 Task: Create a due date automation trigger when advanced on, on the wednesday after a card is due add fields without custom field "Resume" set to a date between 1 and 7 days ago at 11:00 AM.
Action: Mouse pressed left at (1394, 106)
Screenshot: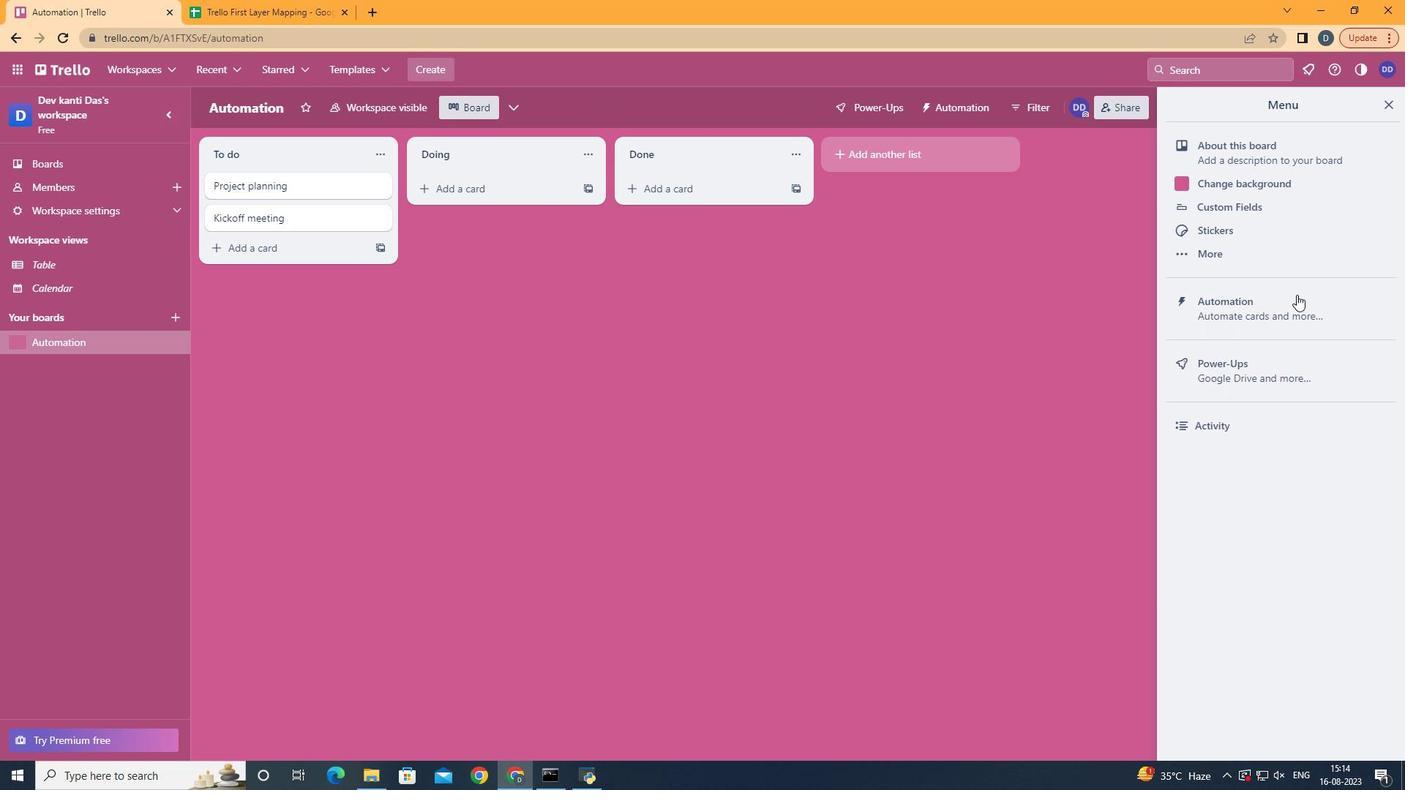 
Action: Mouse moved to (1291, 306)
Screenshot: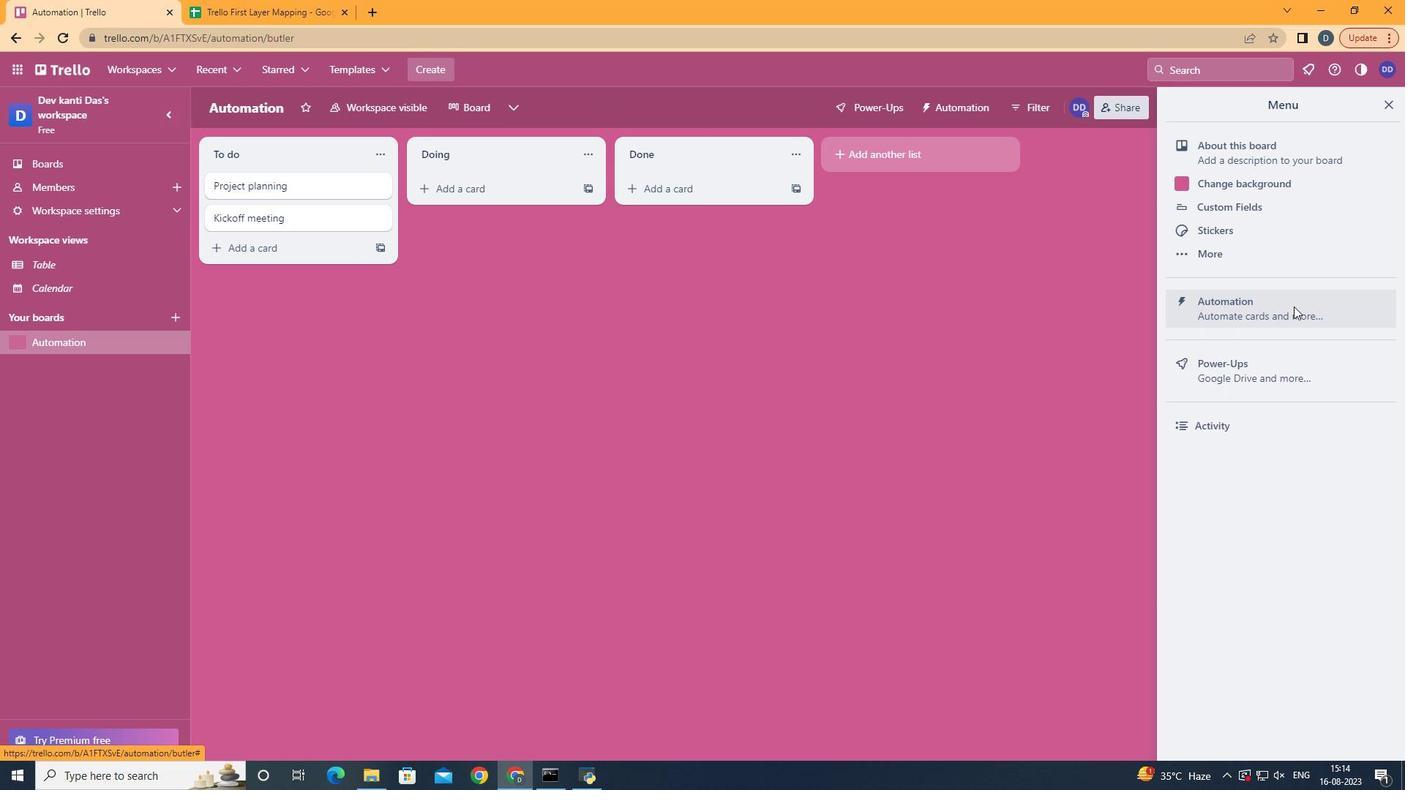 
Action: Mouse pressed left at (1291, 306)
Screenshot: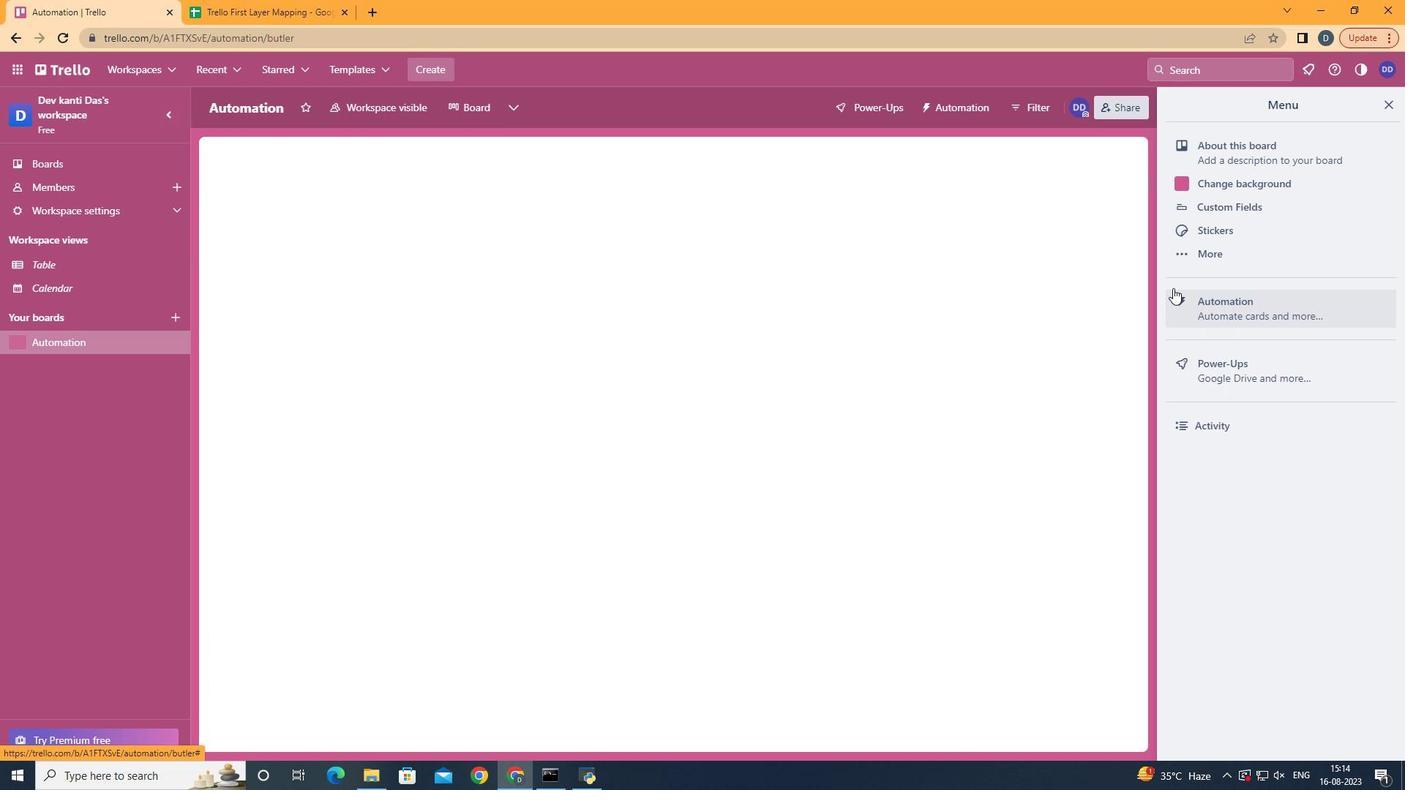 
Action: Mouse moved to (304, 302)
Screenshot: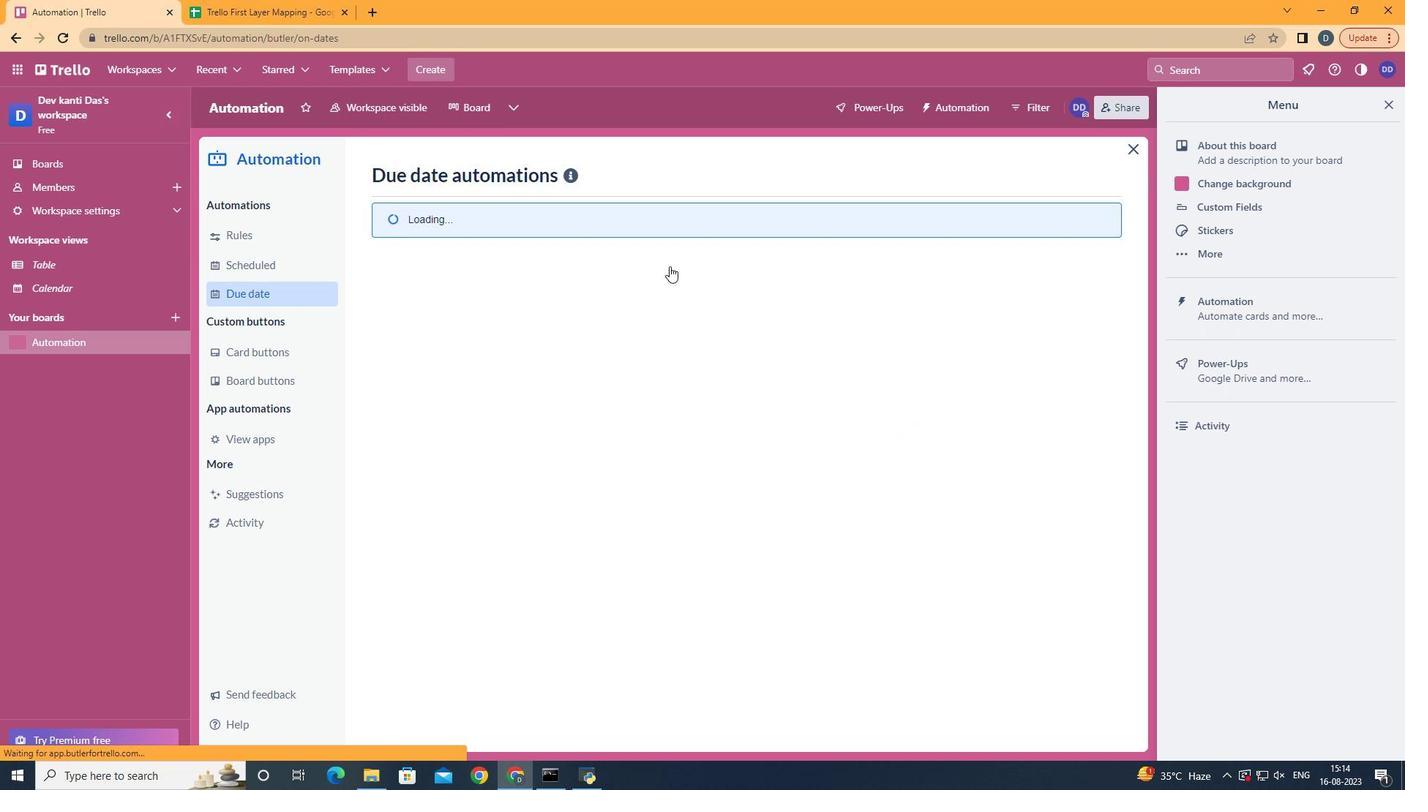 
Action: Mouse pressed left at (304, 302)
Screenshot: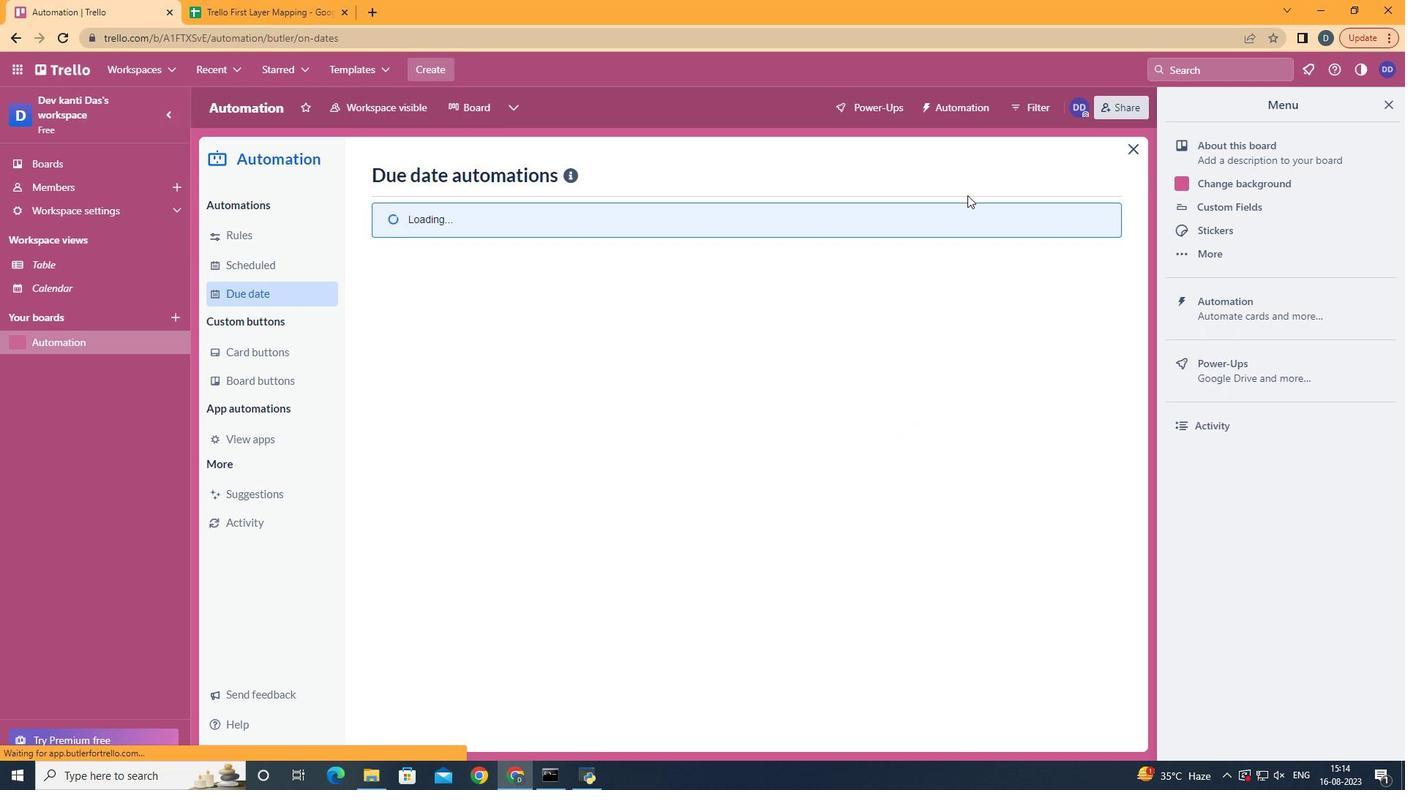
Action: Mouse moved to (1035, 173)
Screenshot: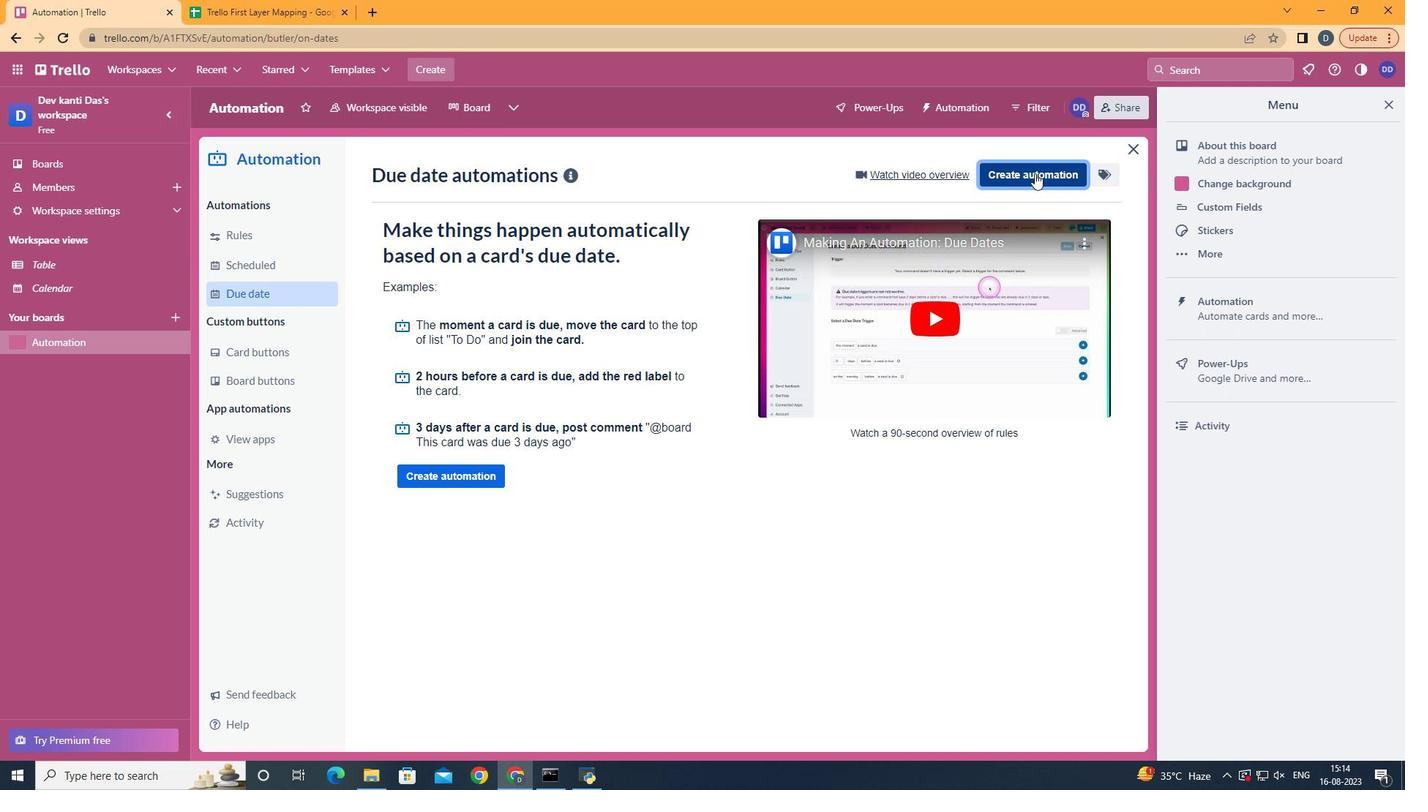 
Action: Mouse pressed left at (1035, 173)
Screenshot: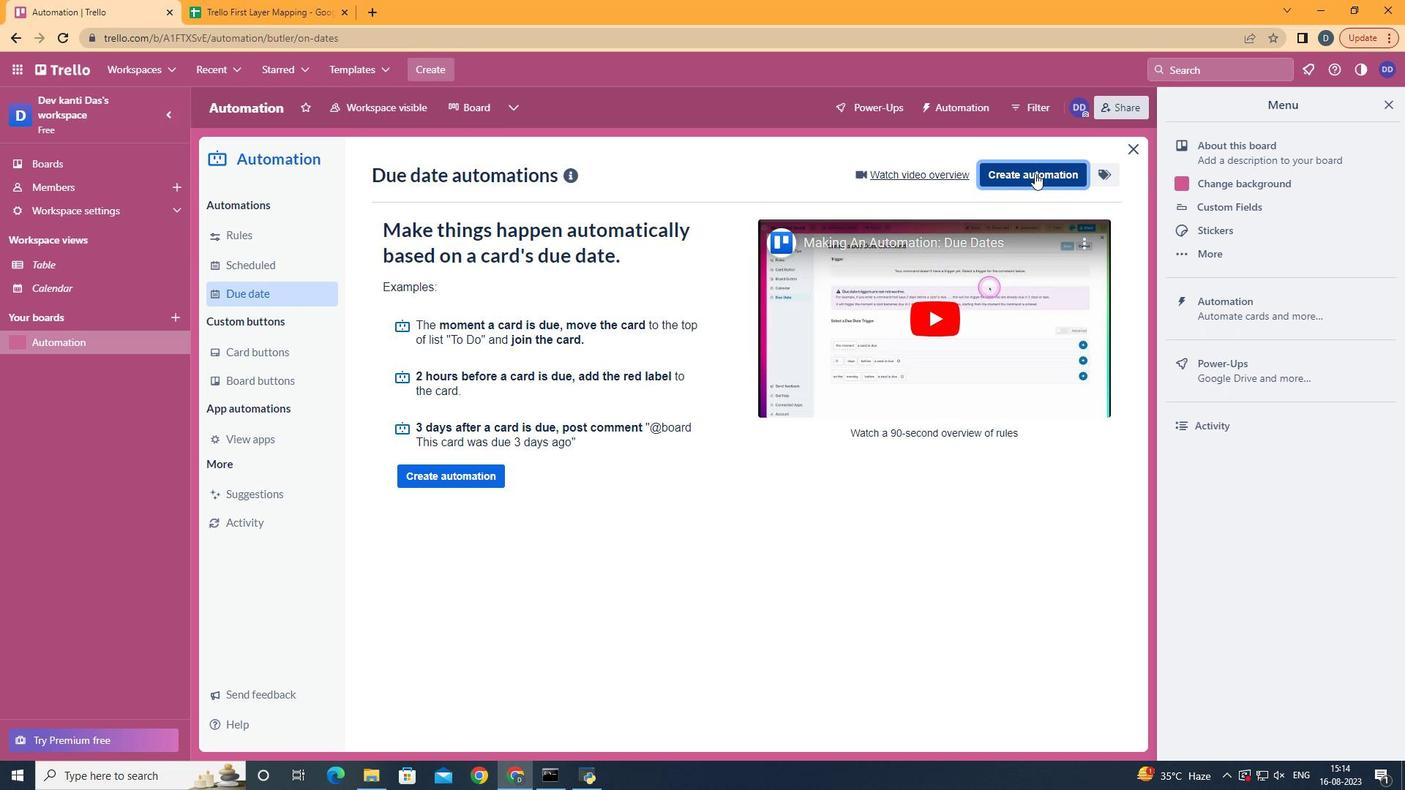 
Action: Mouse moved to (800, 317)
Screenshot: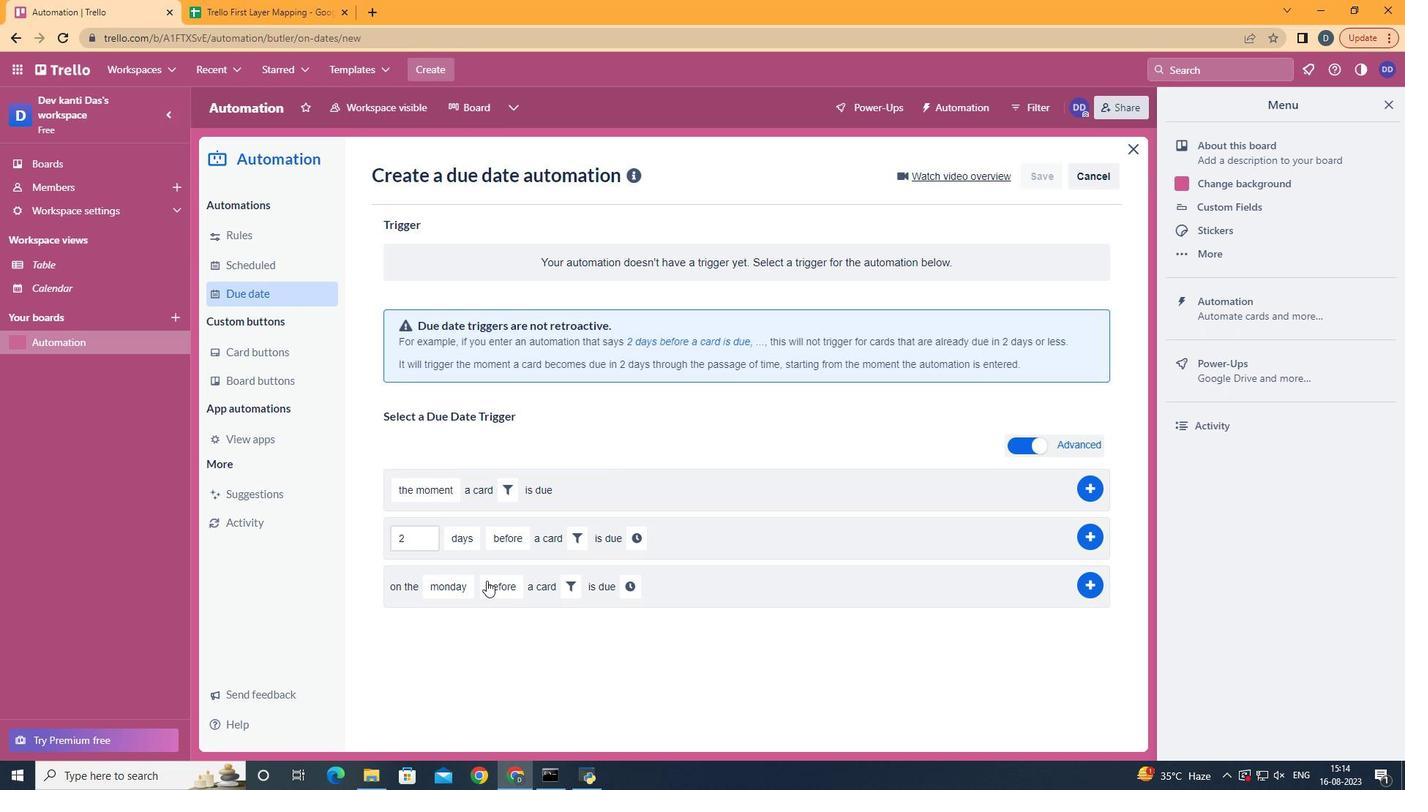 
Action: Mouse pressed left at (800, 317)
Screenshot: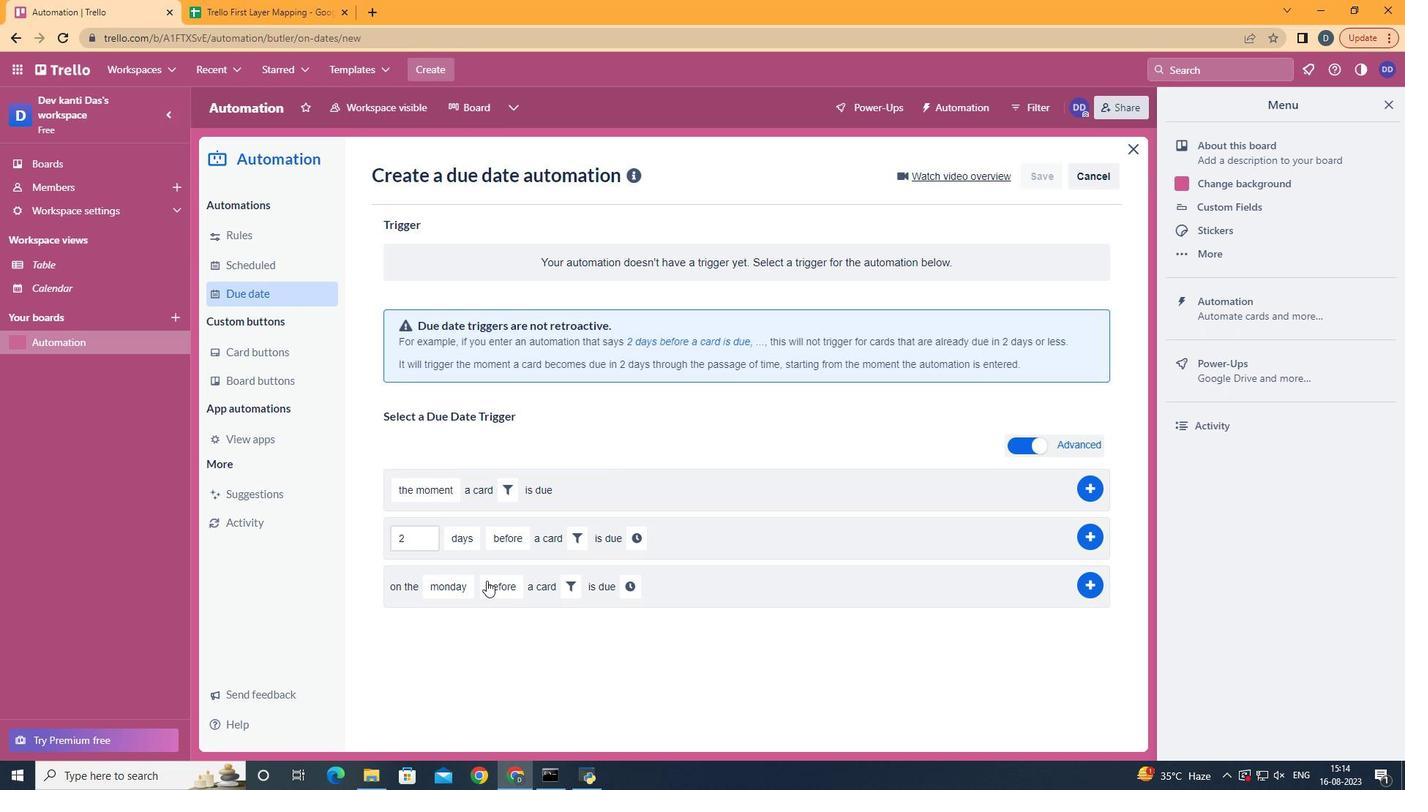 
Action: Mouse moved to (469, 439)
Screenshot: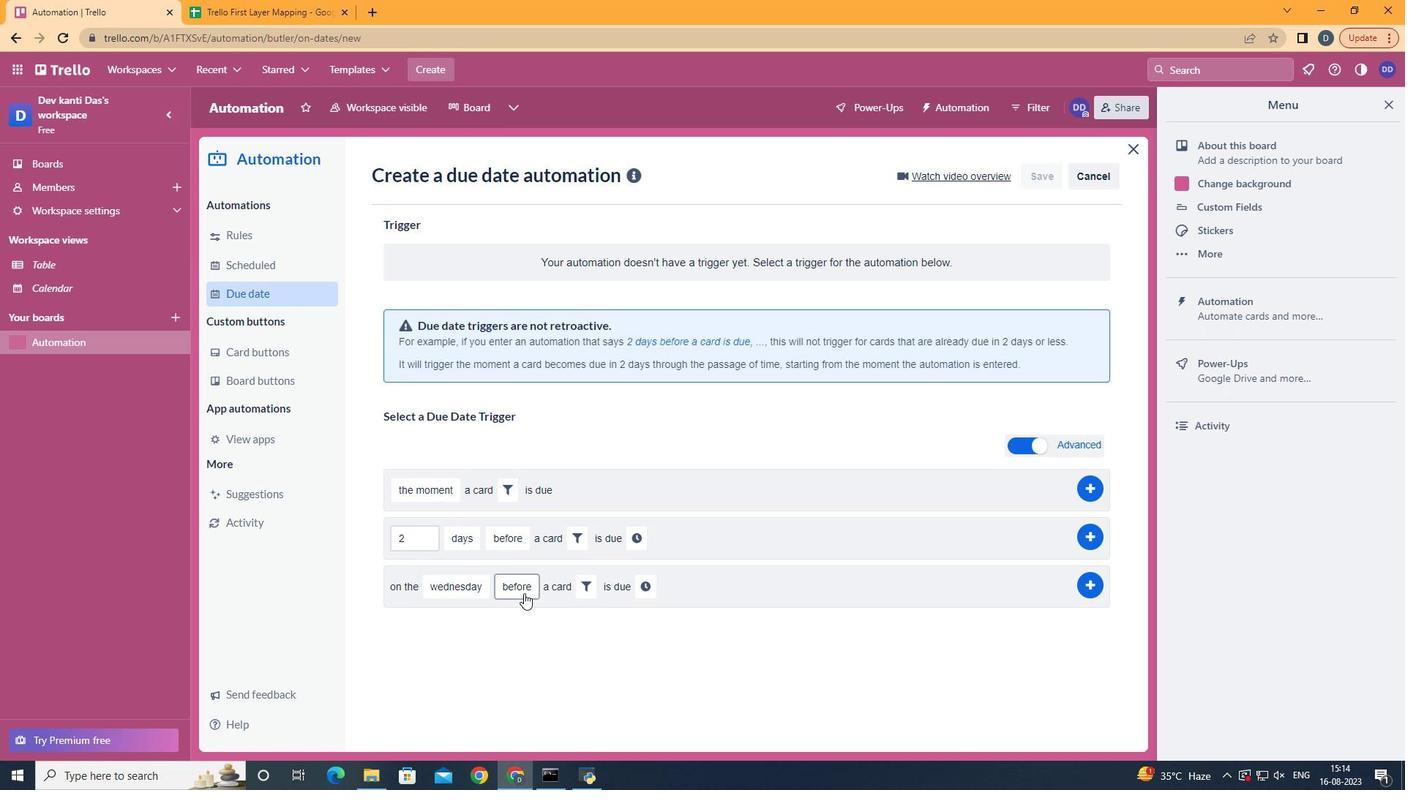 
Action: Mouse pressed left at (469, 439)
Screenshot: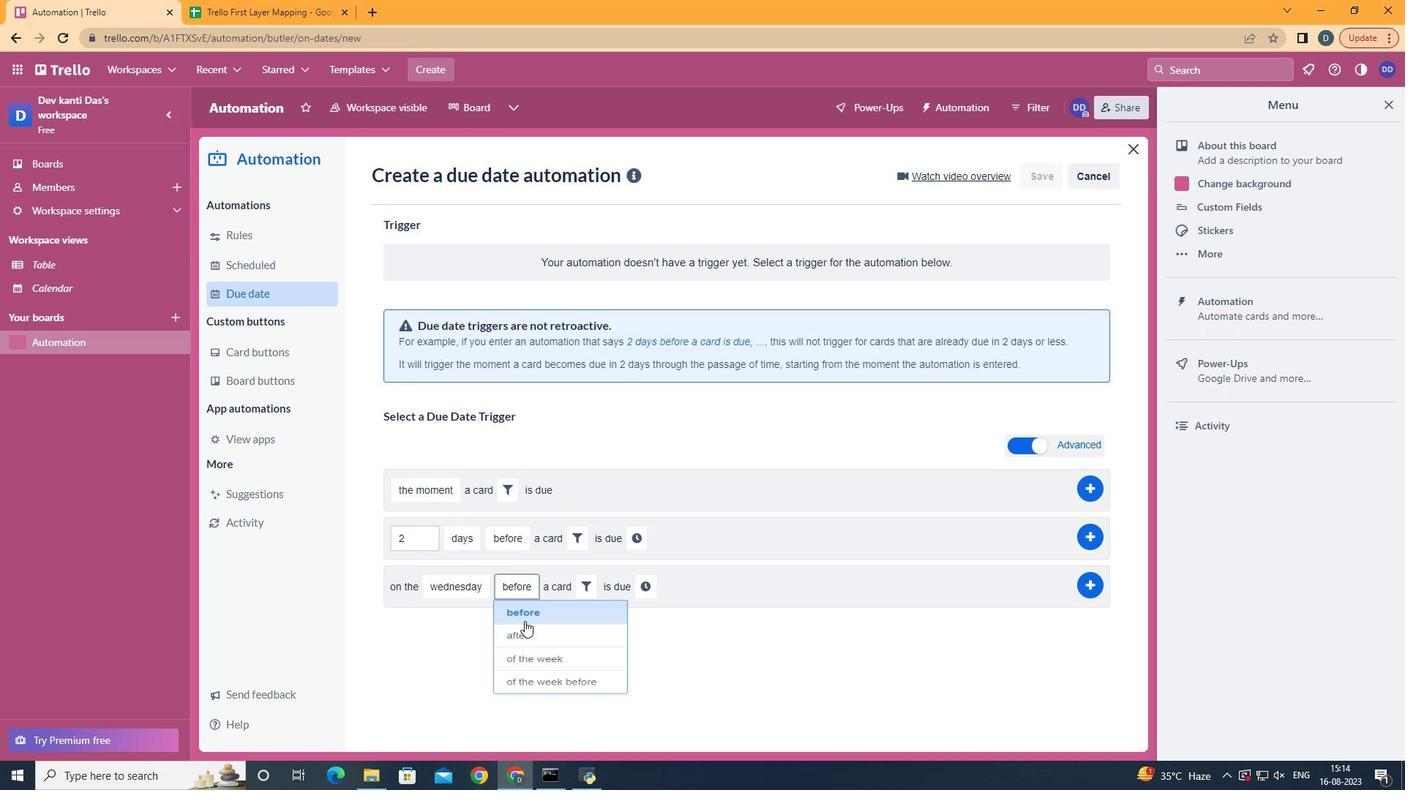 
Action: Mouse moved to (529, 648)
Screenshot: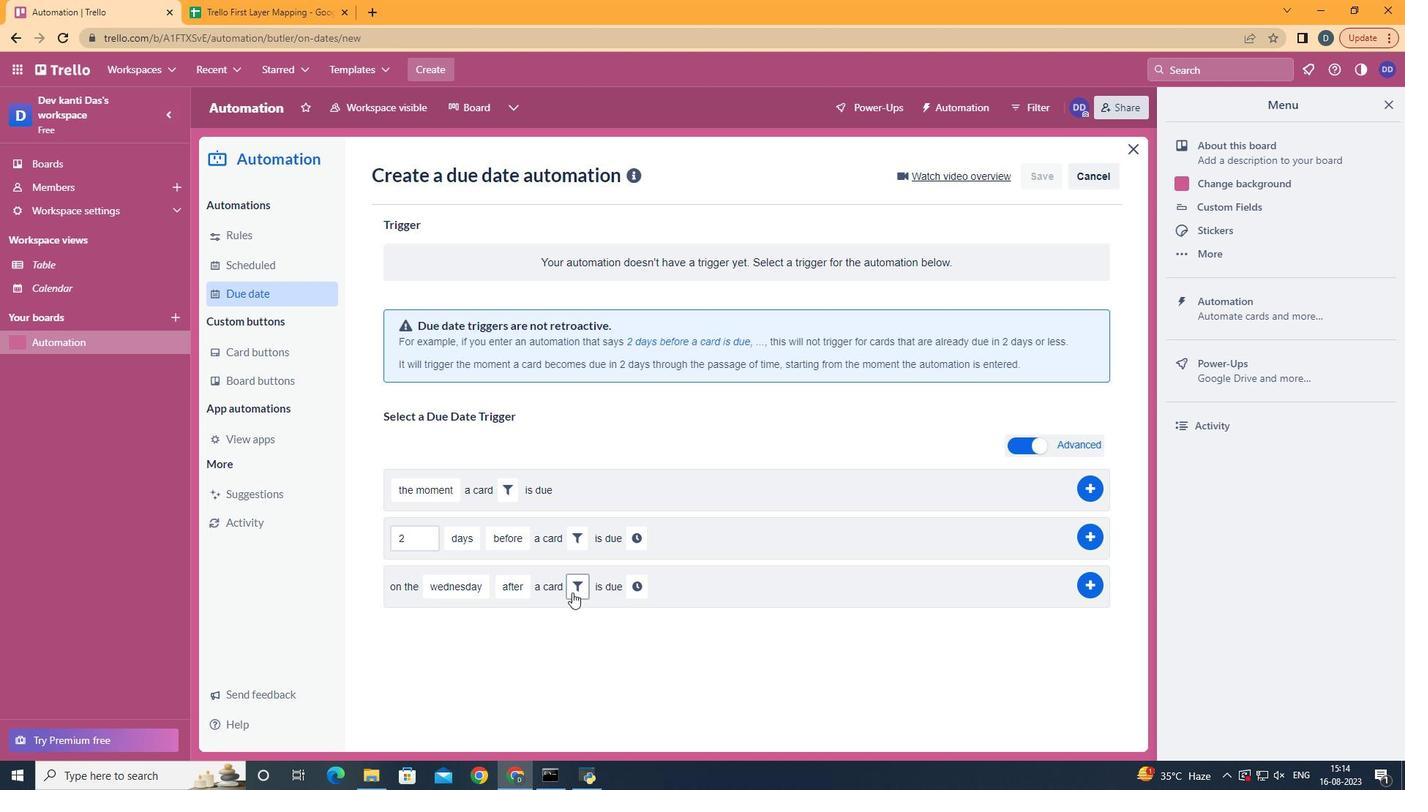 
Action: Mouse pressed left at (529, 648)
Screenshot: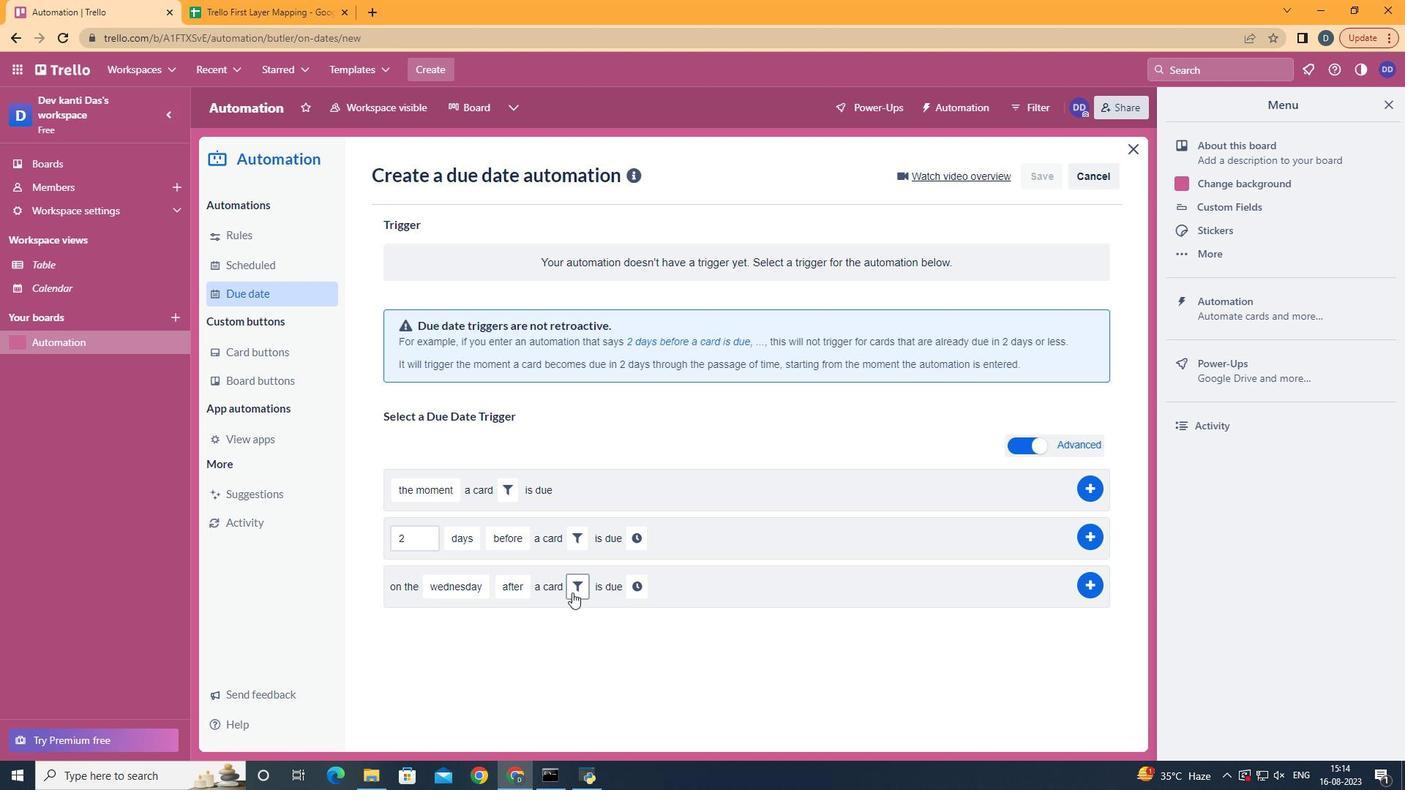 
Action: Mouse moved to (572, 593)
Screenshot: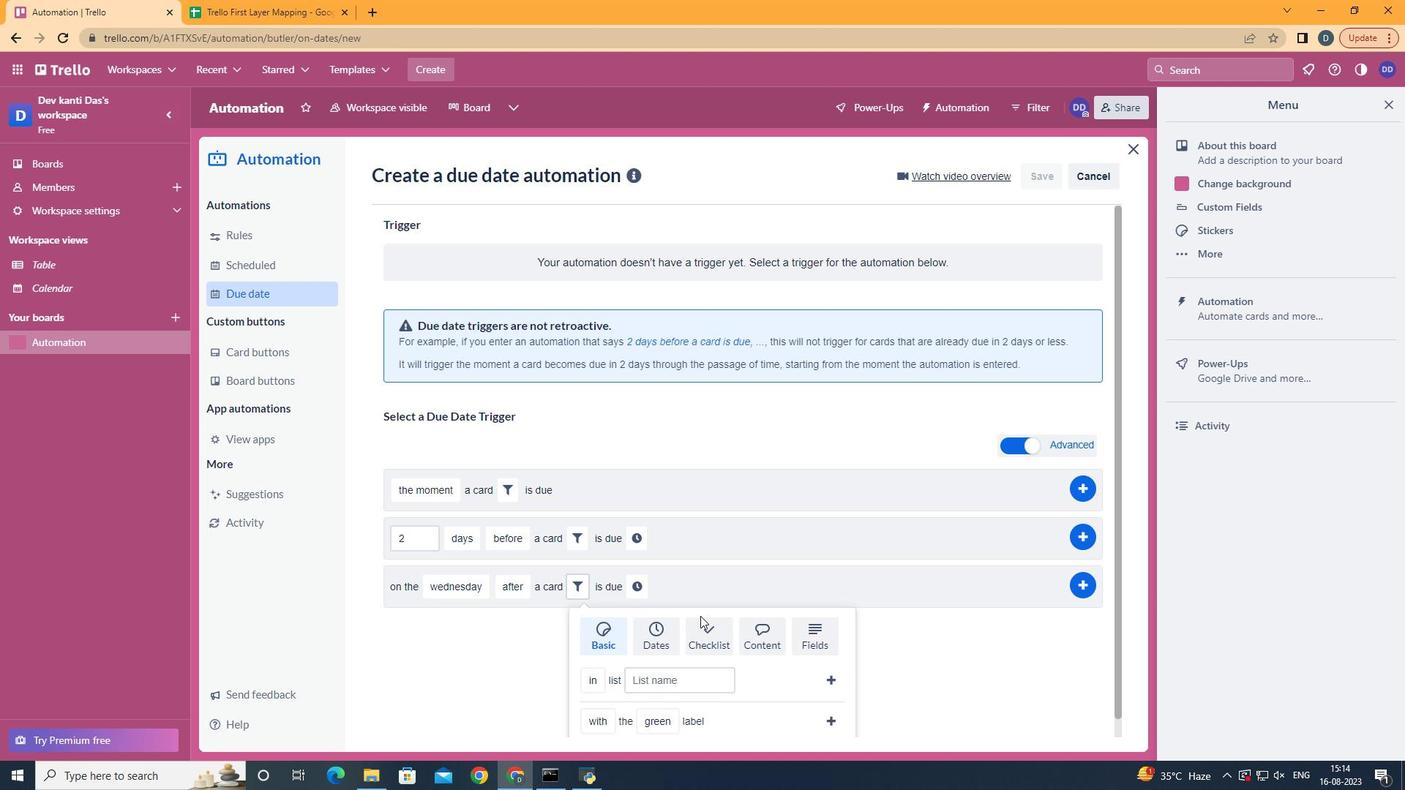 
Action: Mouse pressed left at (572, 593)
Screenshot: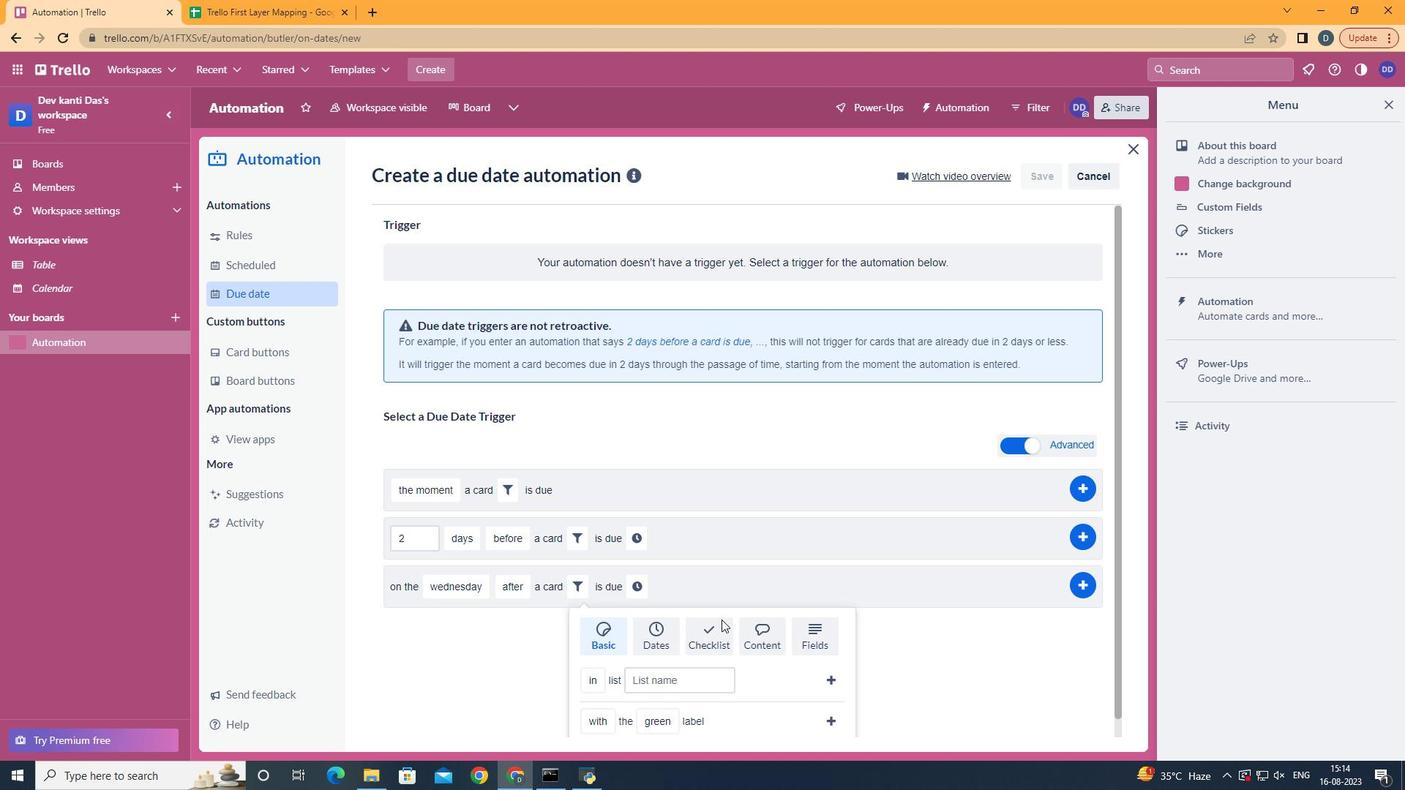 
Action: Mouse moved to (811, 631)
Screenshot: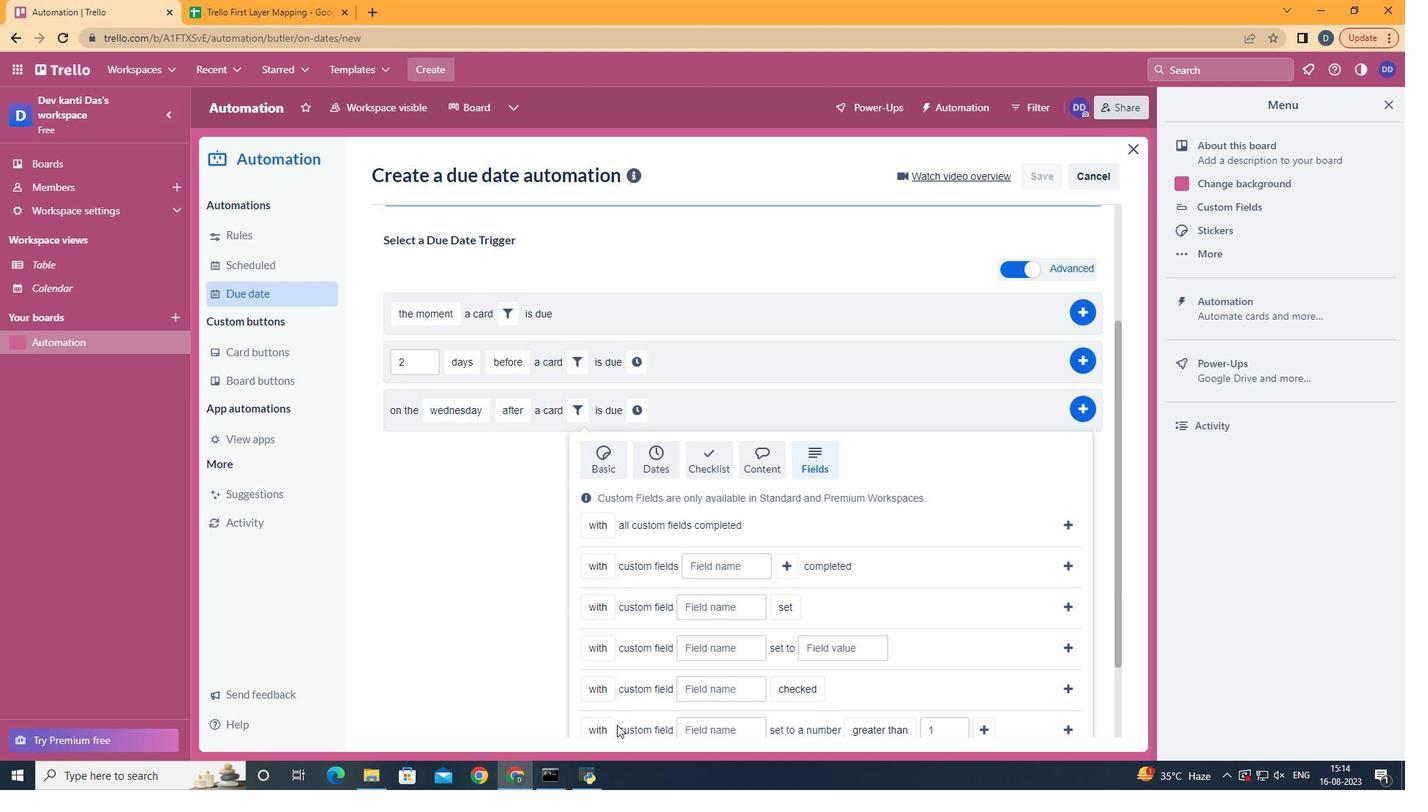 
Action: Mouse pressed left at (811, 631)
Screenshot: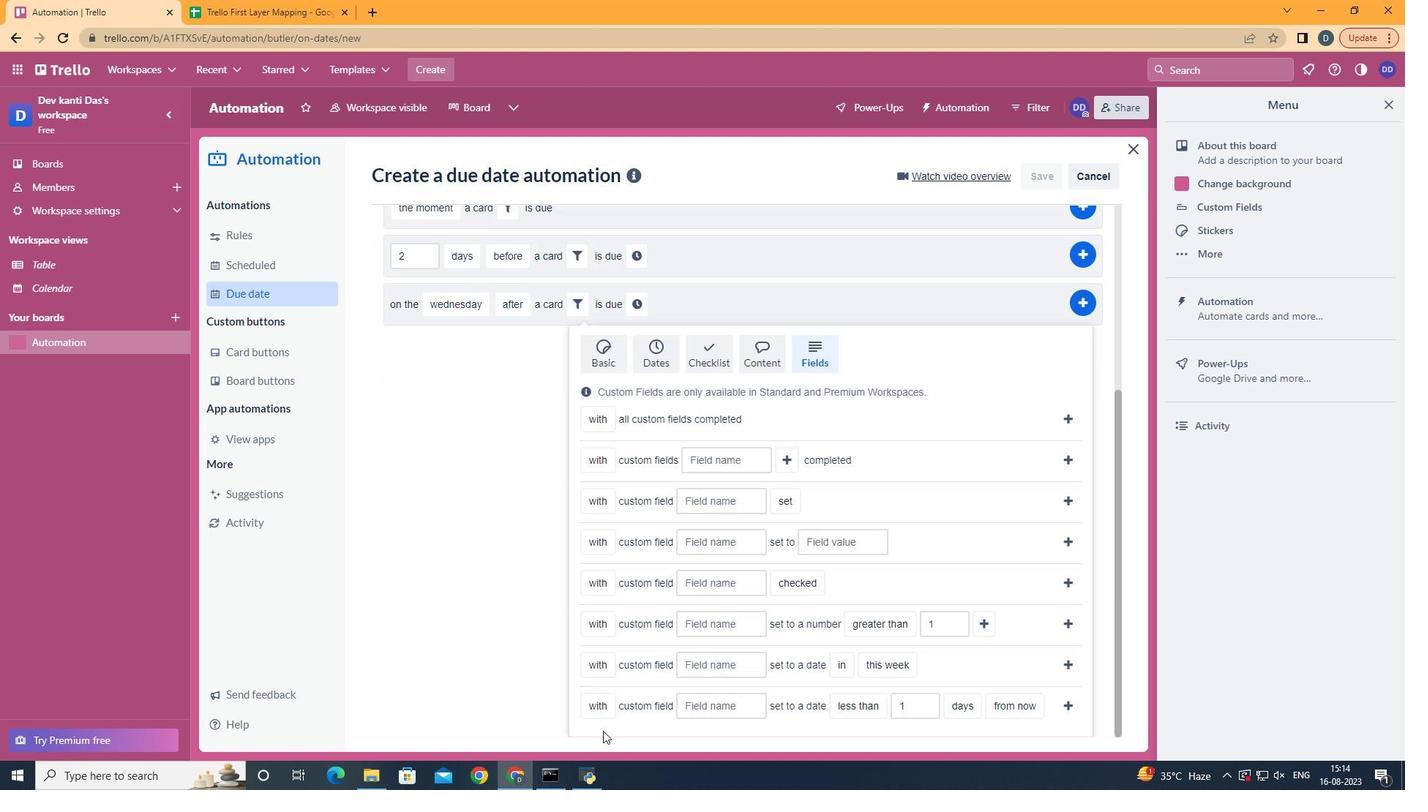 
Action: Mouse scrolled (811, 630) with delta (0, 0)
Screenshot: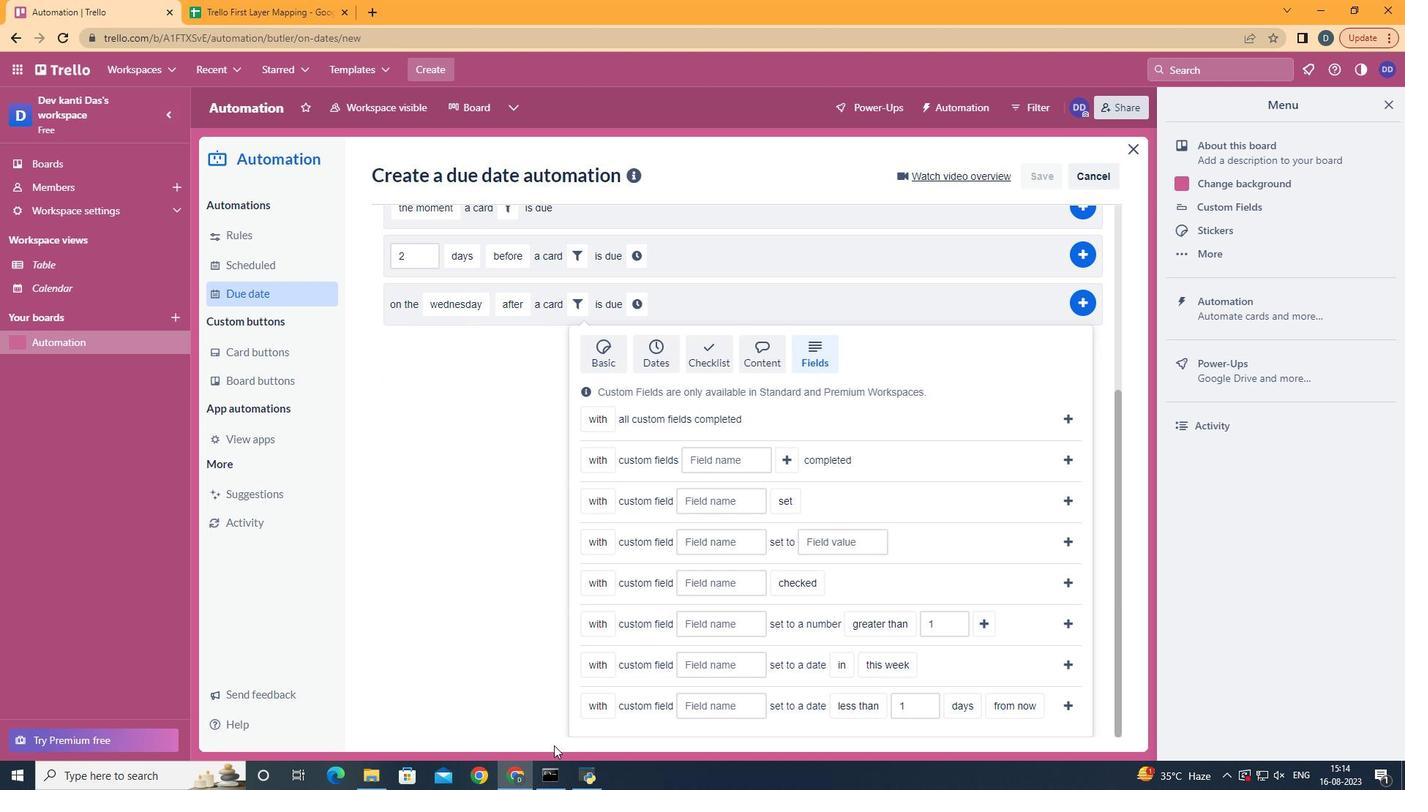 
Action: Mouse scrolled (811, 630) with delta (0, 0)
Screenshot: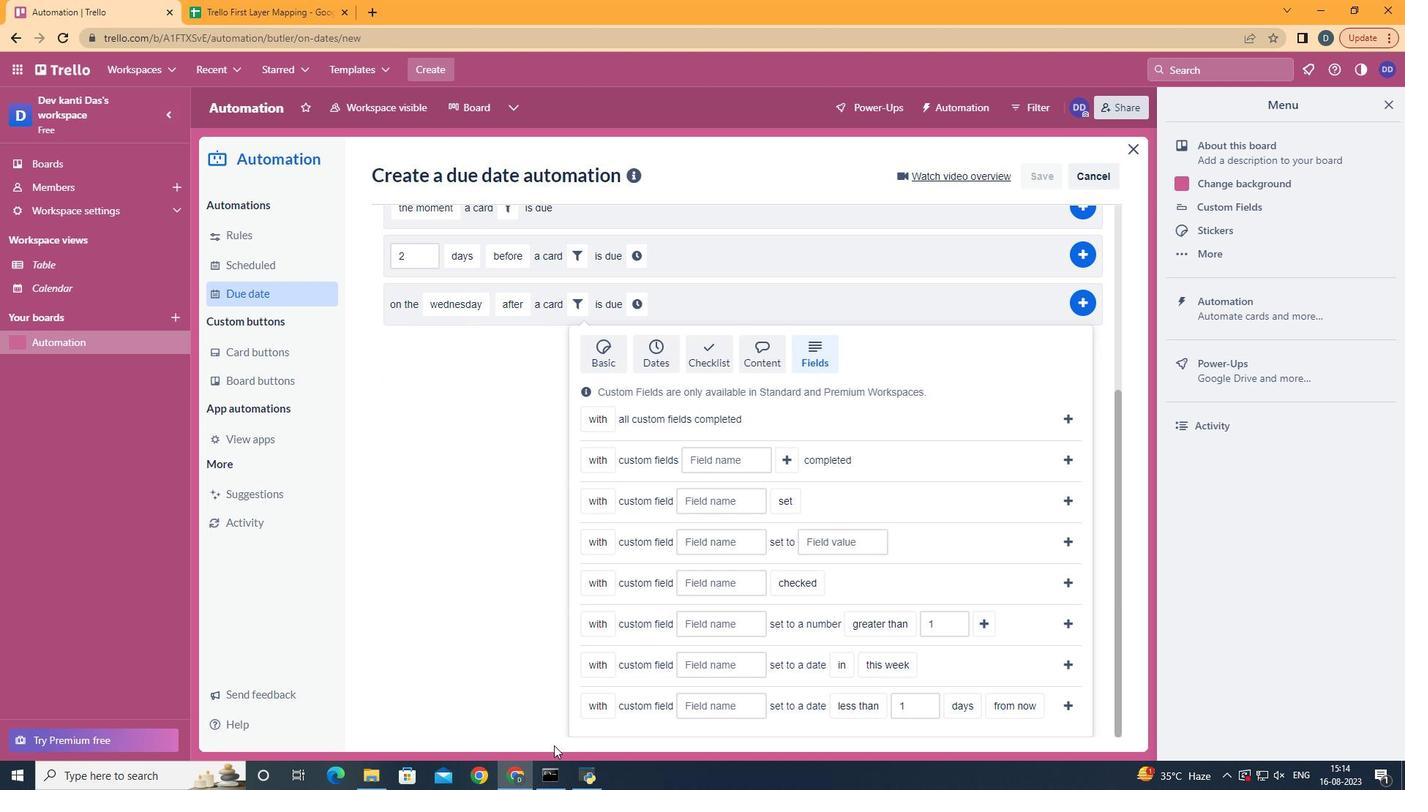
Action: Mouse scrolled (811, 630) with delta (0, 0)
Screenshot: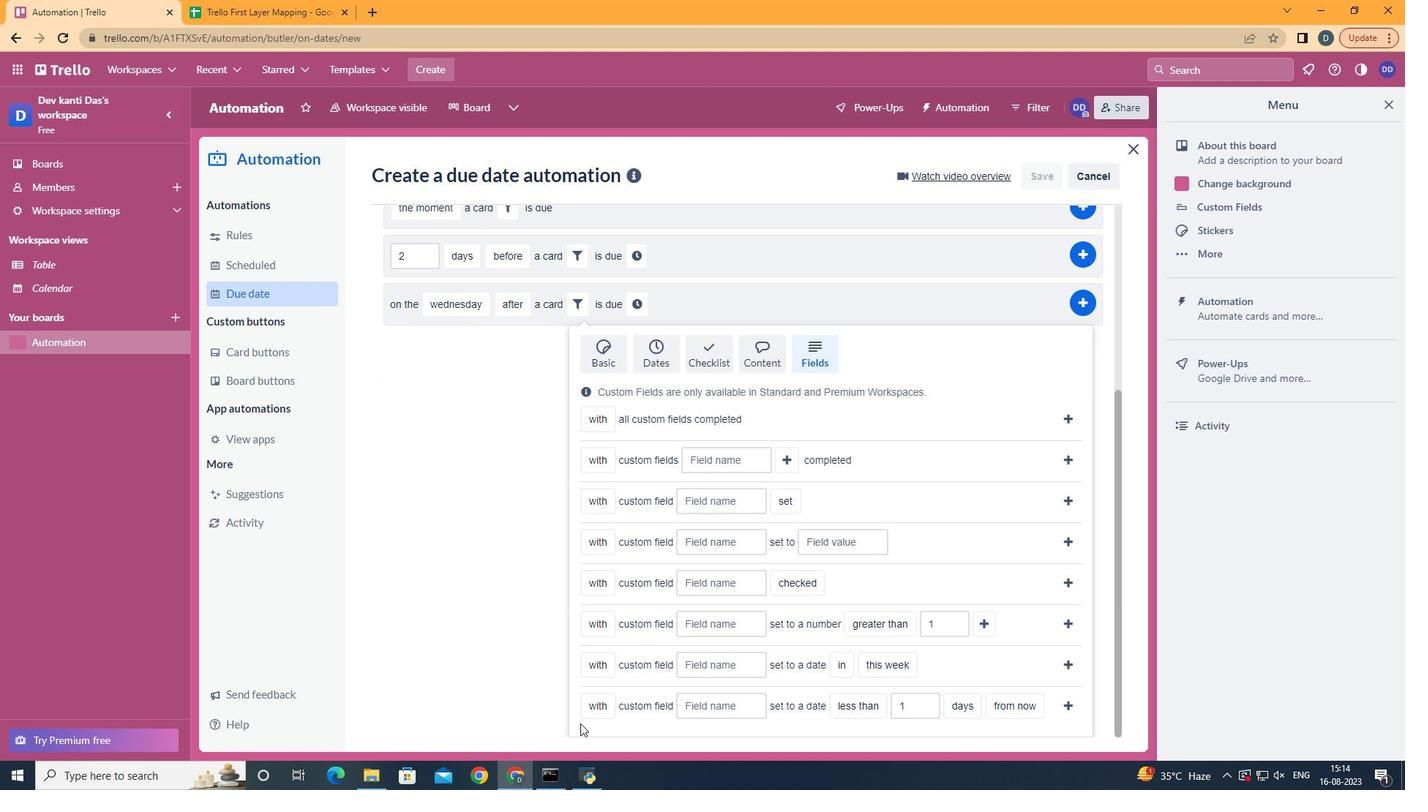 
Action: Mouse scrolled (811, 629) with delta (0, -1)
Screenshot: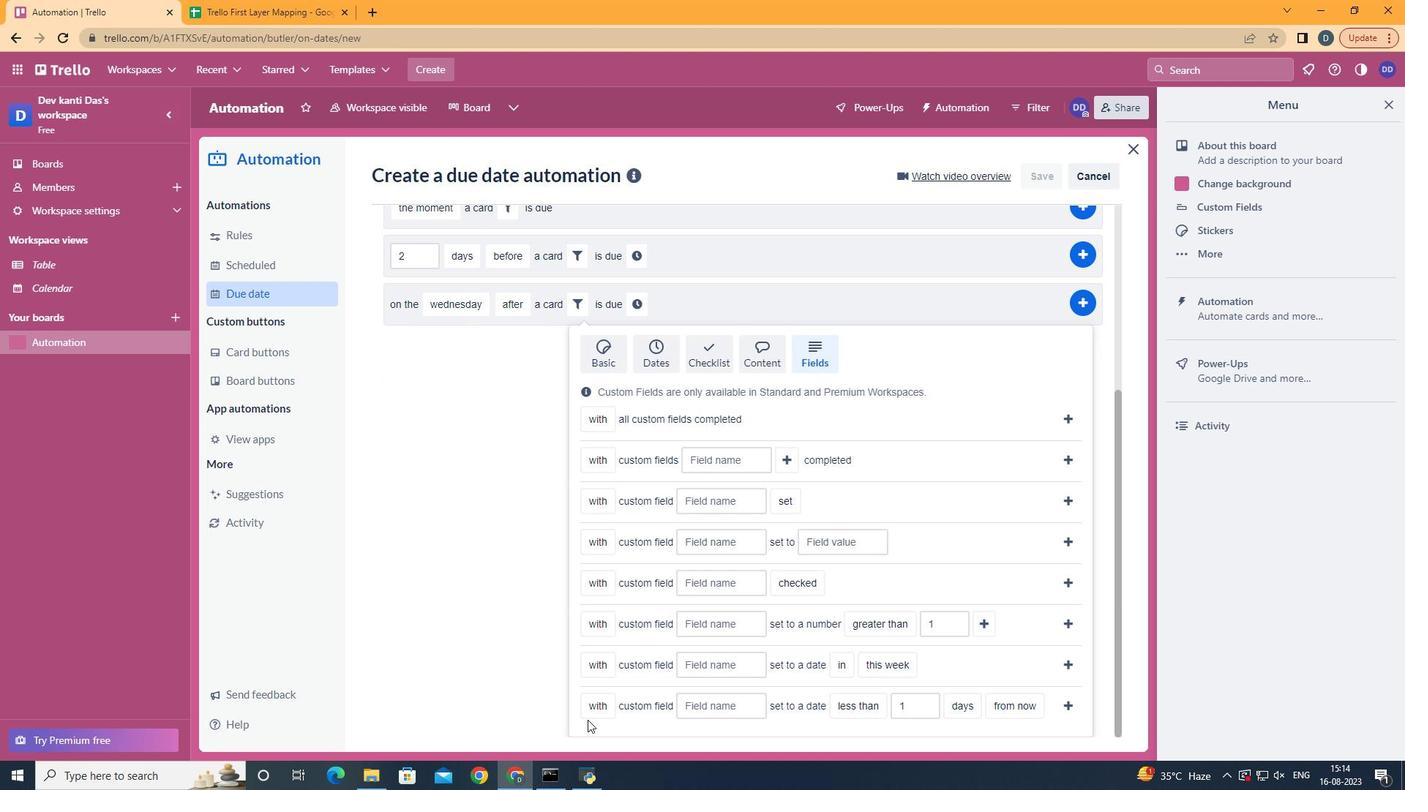 
Action: Mouse scrolled (811, 630) with delta (0, 0)
Screenshot: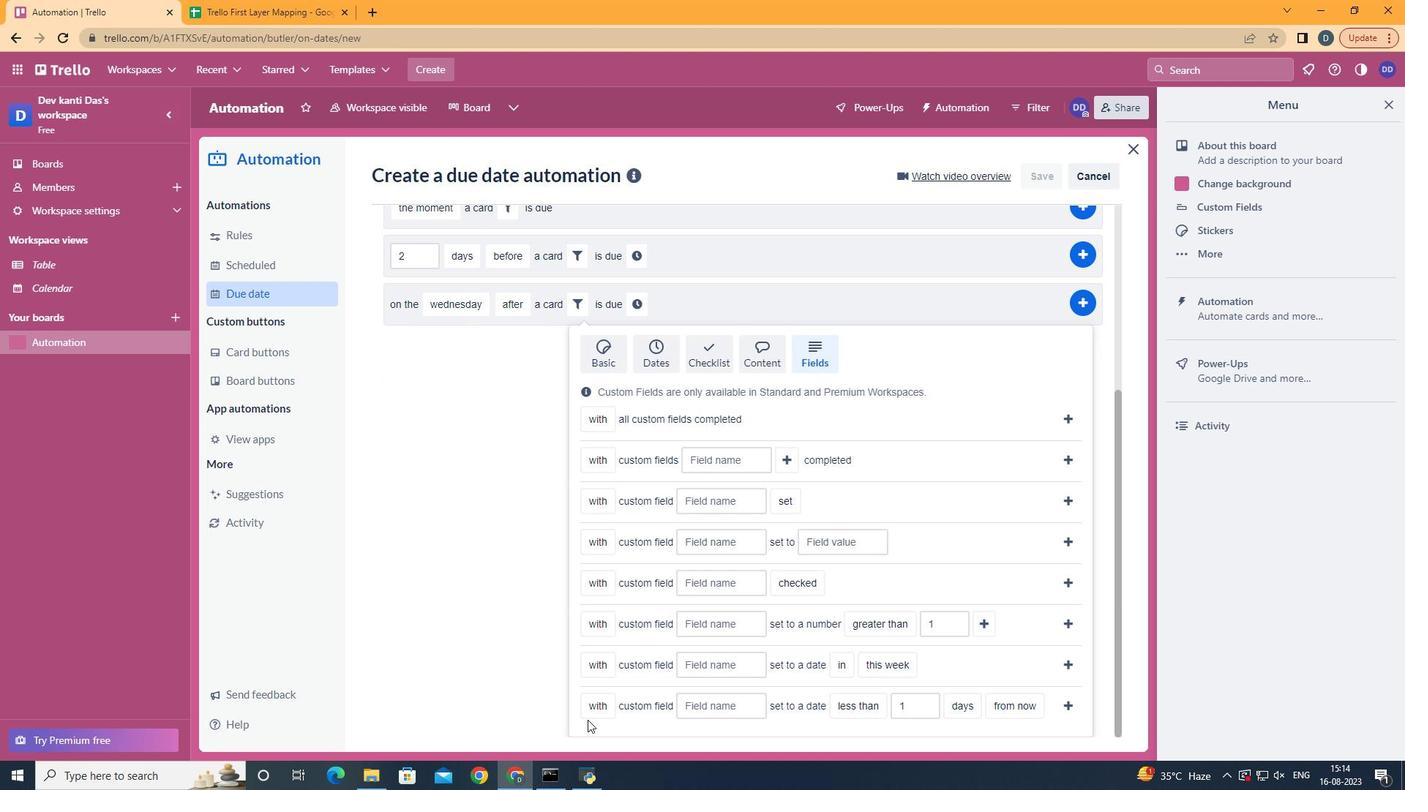 
Action: Mouse moved to (602, 674)
Screenshot: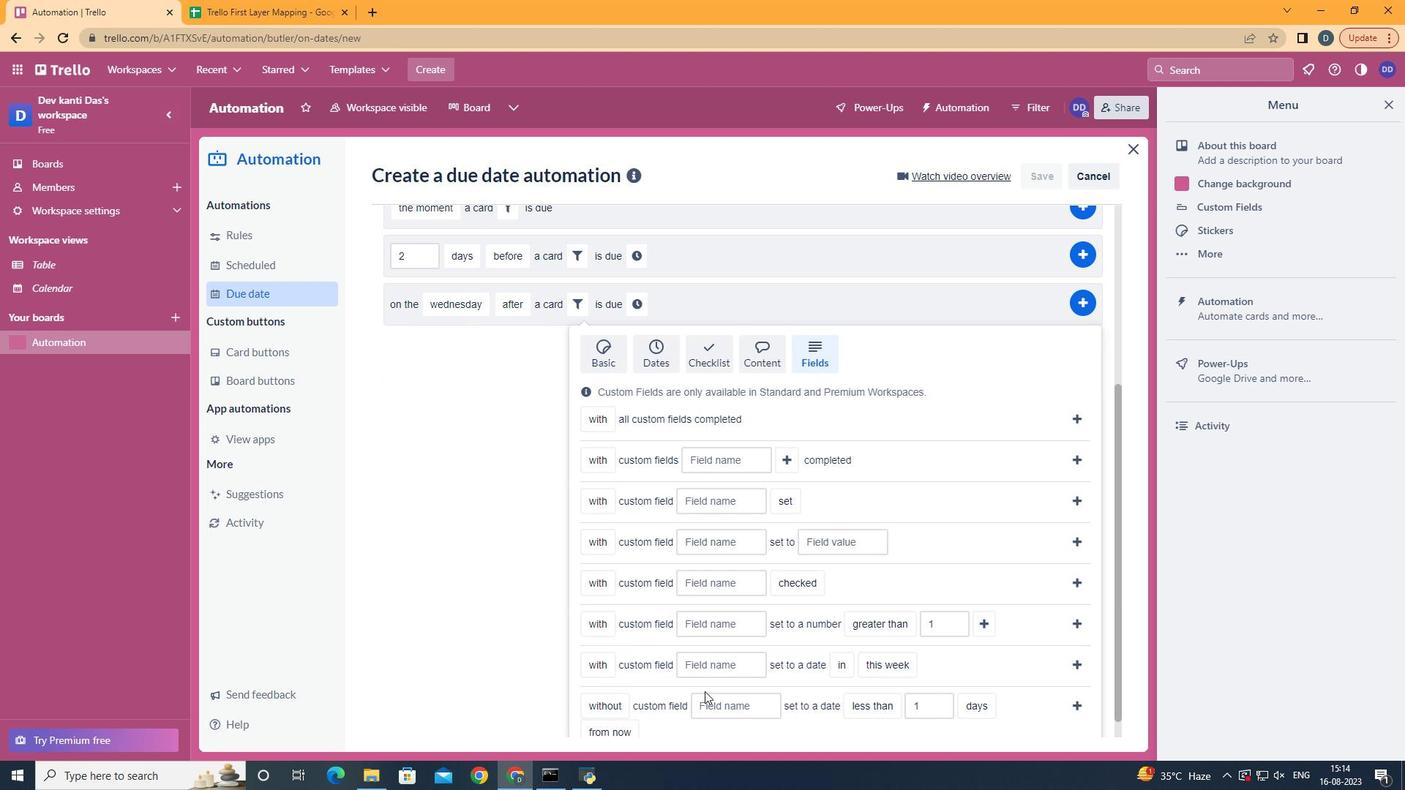 
Action: Mouse pressed left at (602, 674)
Screenshot: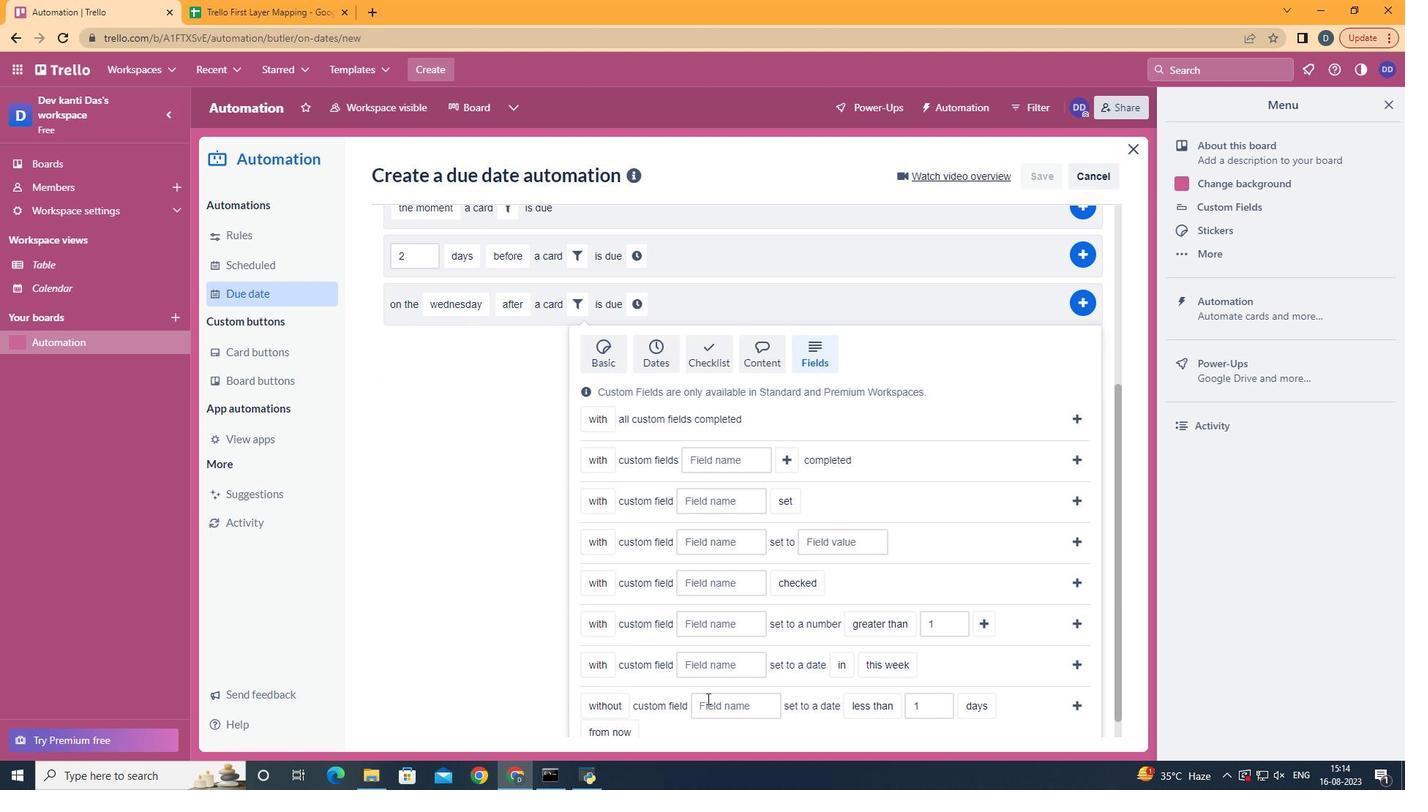 
Action: Mouse moved to (707, 699)
Screenshot: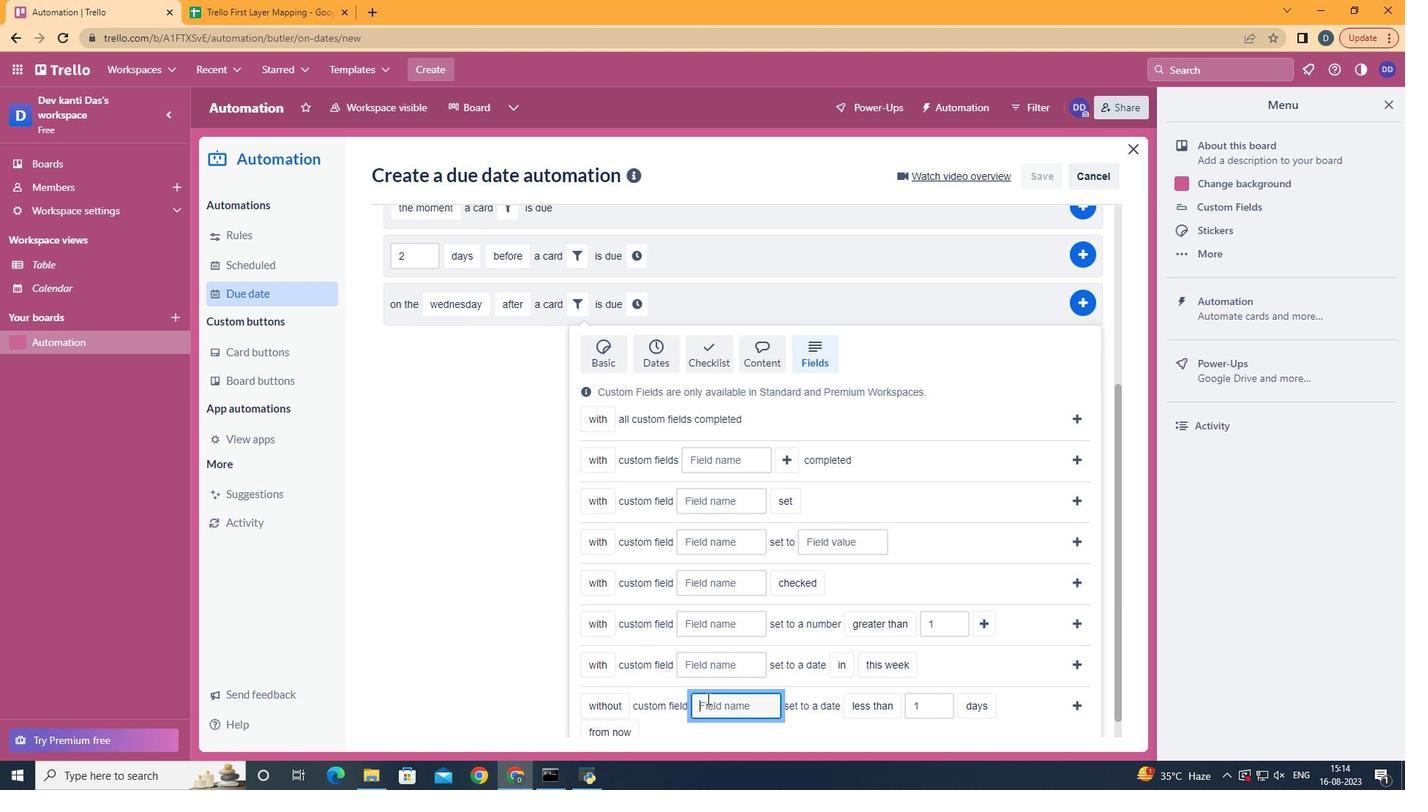 
Action: Mouse pressed left at (707, 699)
Screenshot: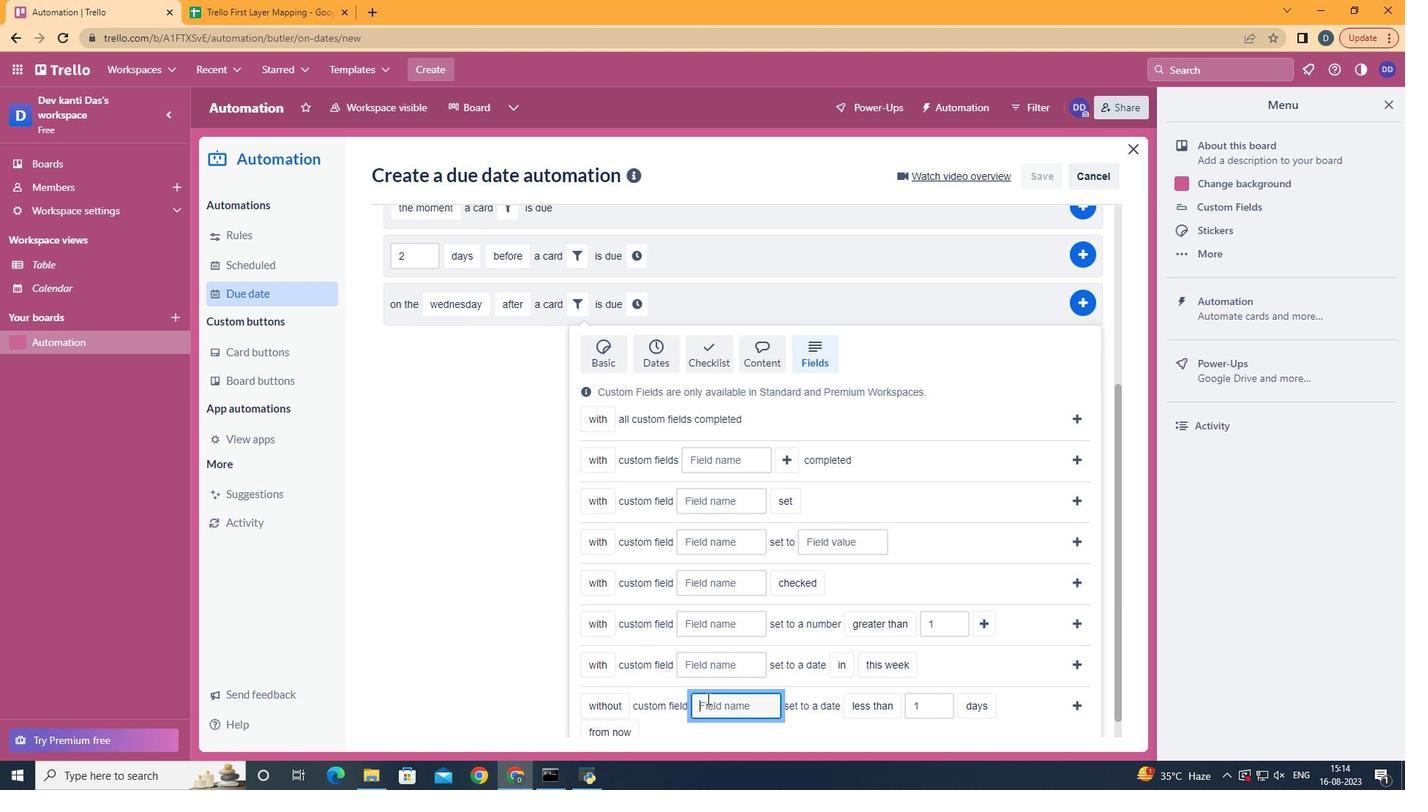 
Action: Key pressed <Key.shift>Resume
Screenshot: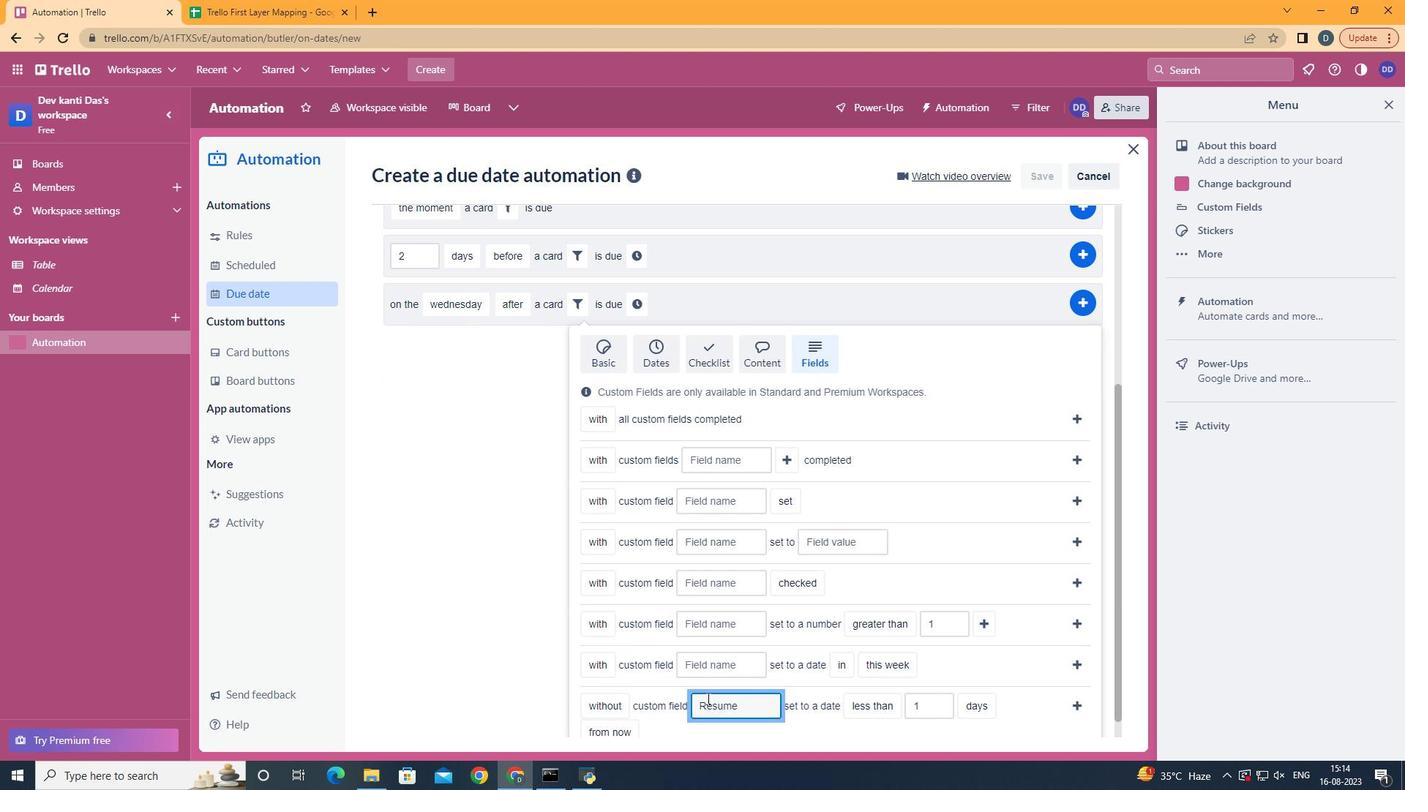 
Action: Mouse scrolled (707, 698) with delta (0, 0)
Screenshot: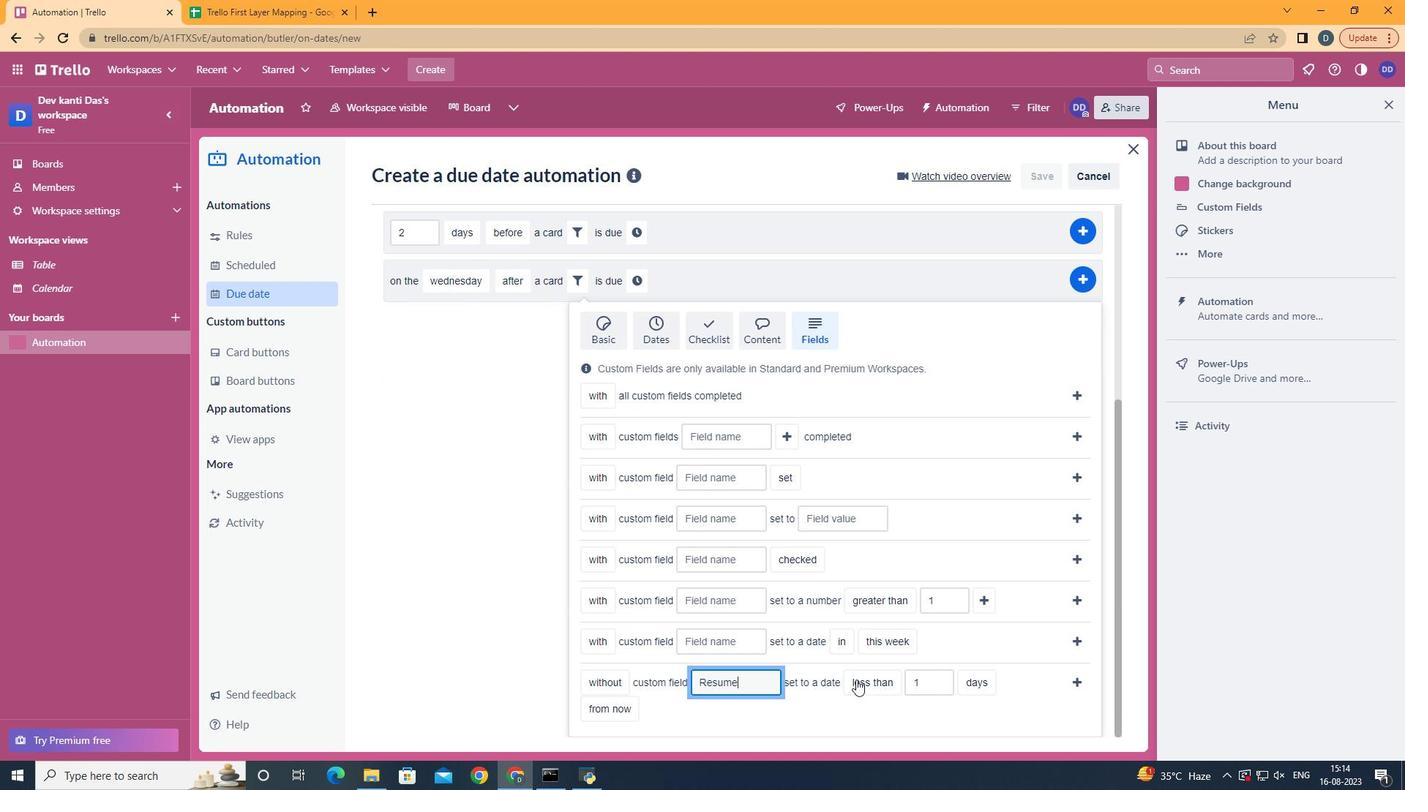 
Action: Mouse scrolled (707, 698) with delta (0, 0)
Screenshot: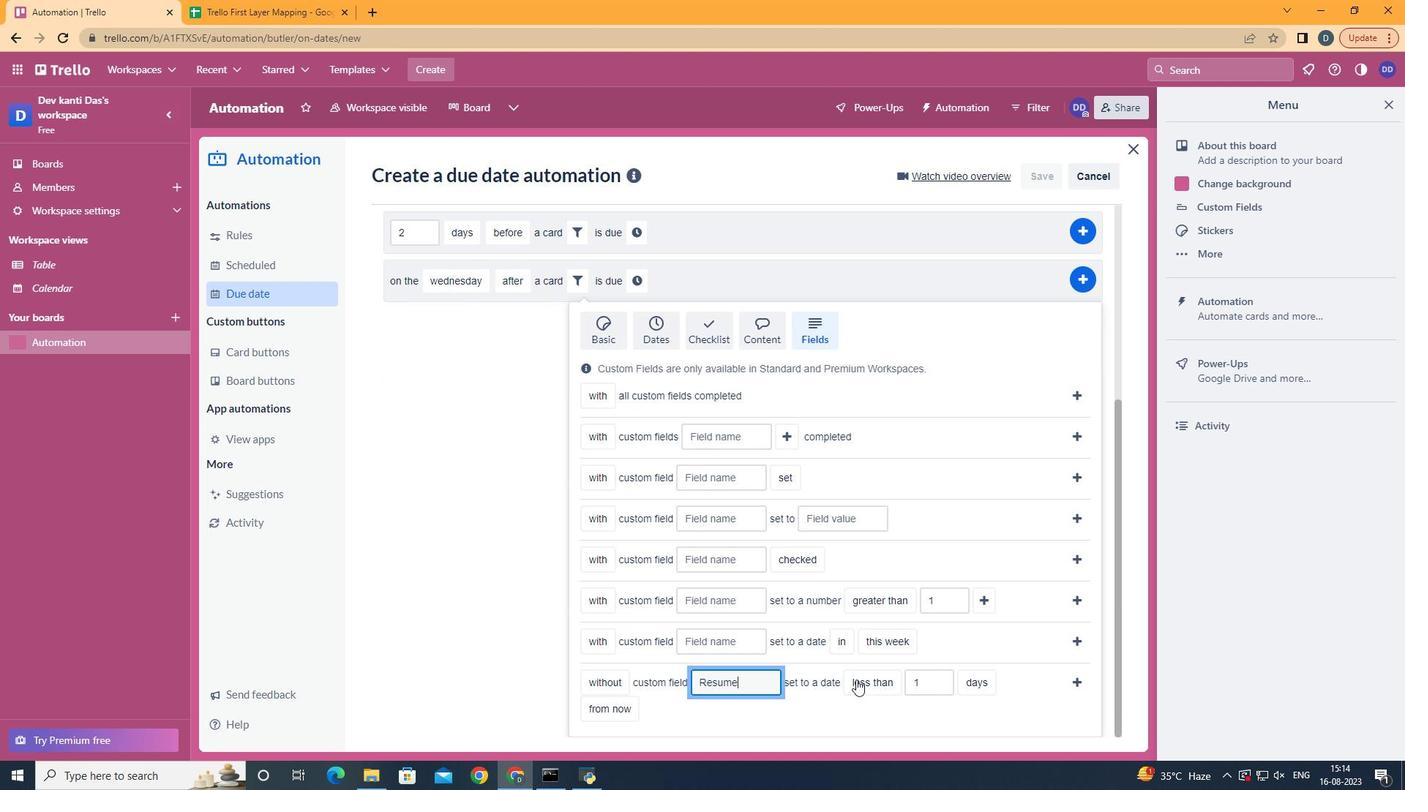 
Action: Mouse scrolled (707, 698) with delta (0, 0)
Screenshot: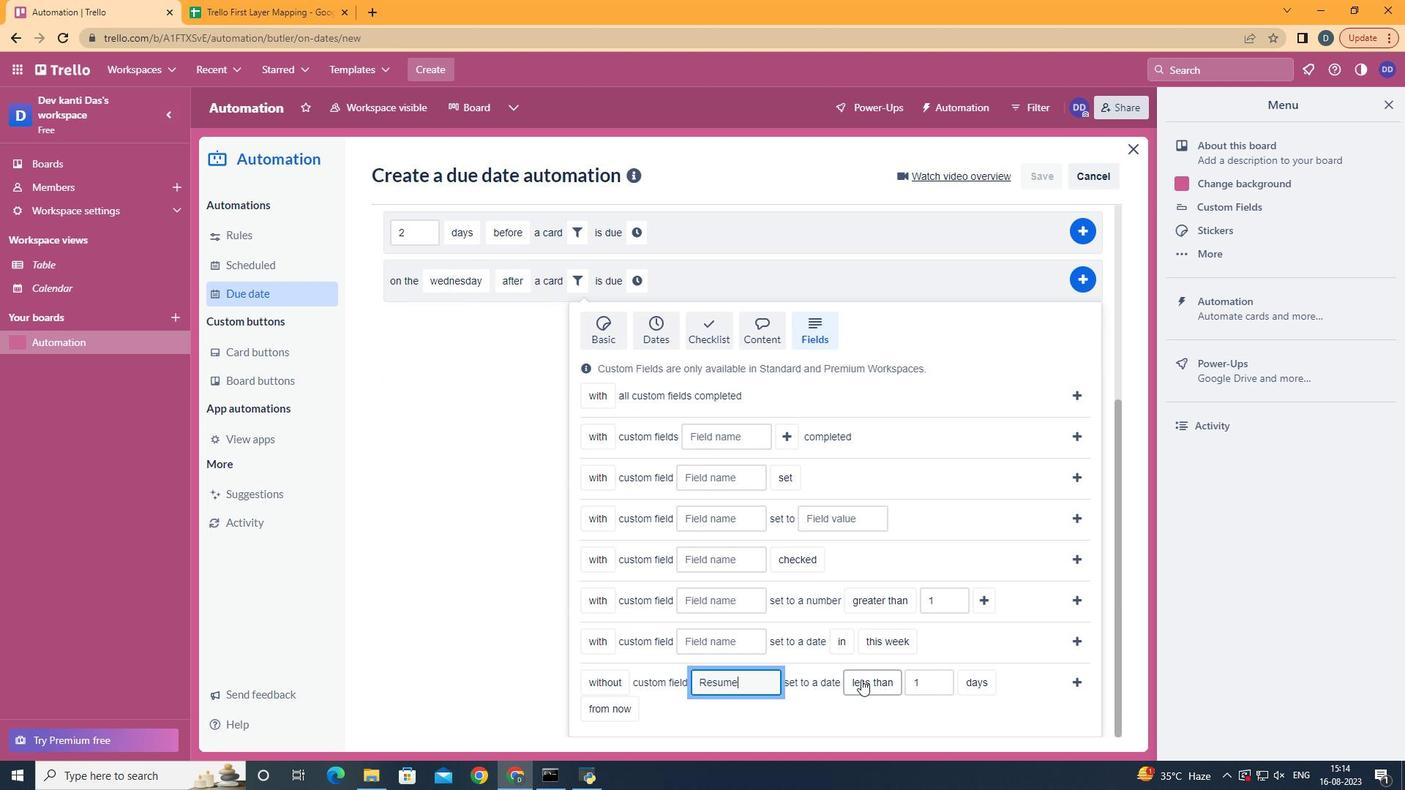 
Action: Mouse scrolled (707, 698) with delta (0, 0)
Screenshot: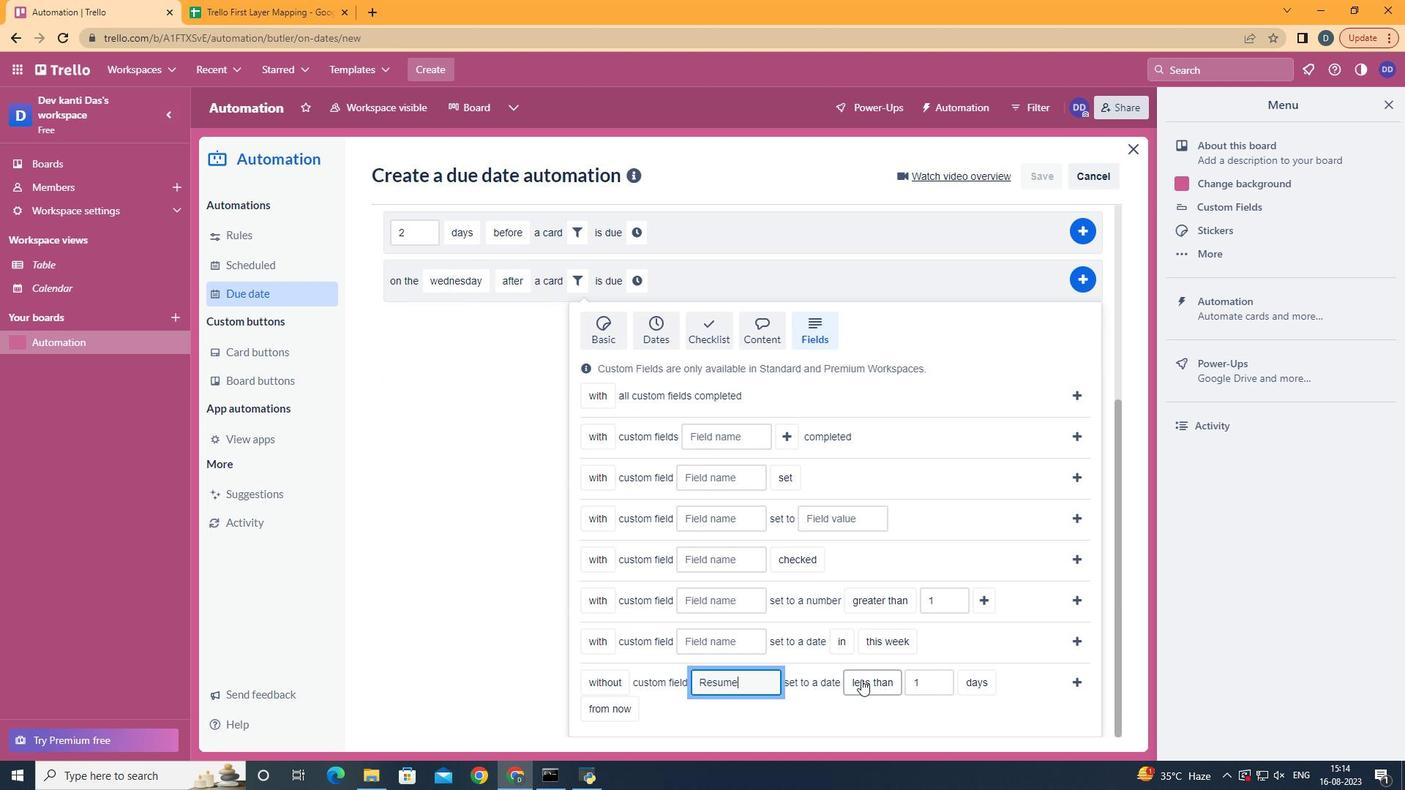 
Action: Mouse moved to (874, 657)
Screenshot: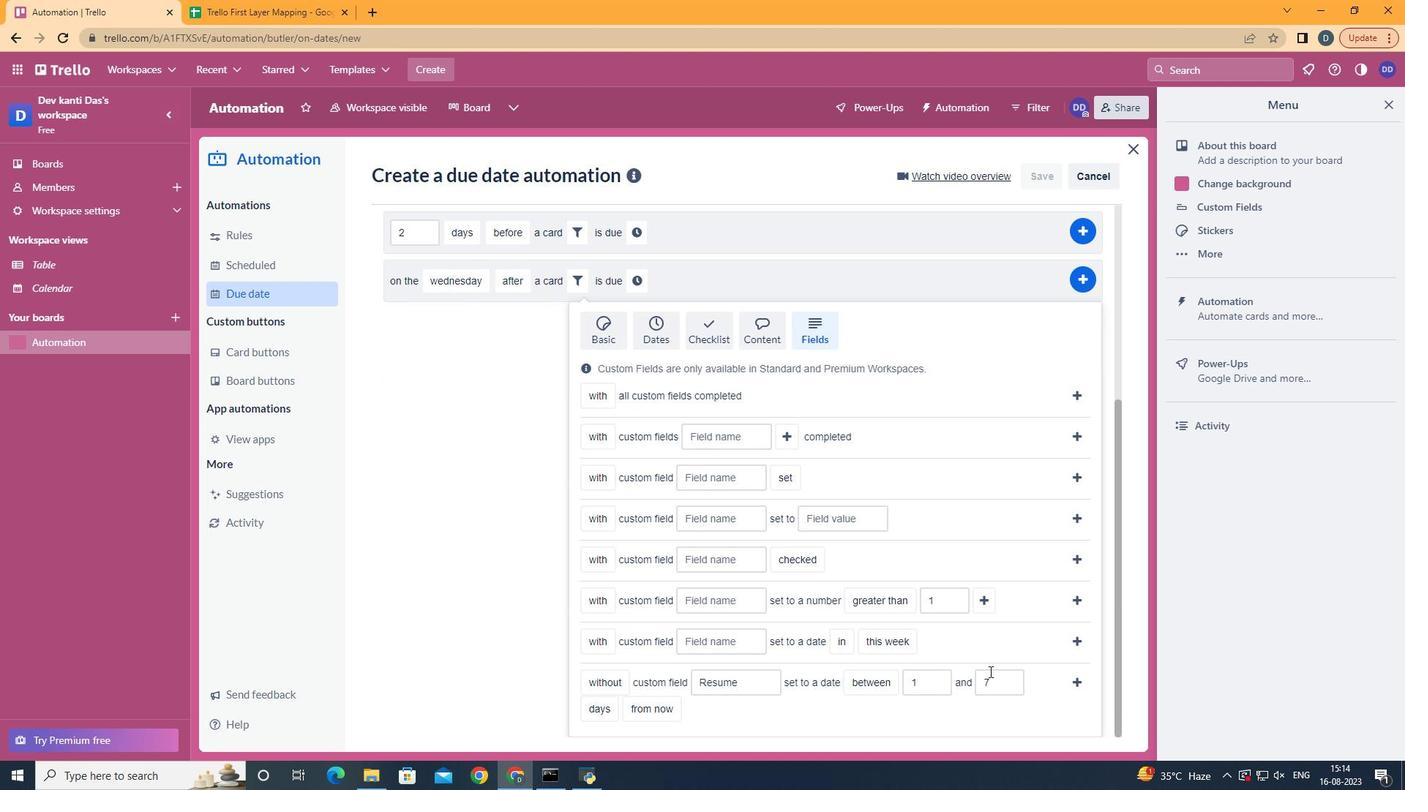 
Action: Mouse pressed left at (874, 657)
Screenshot: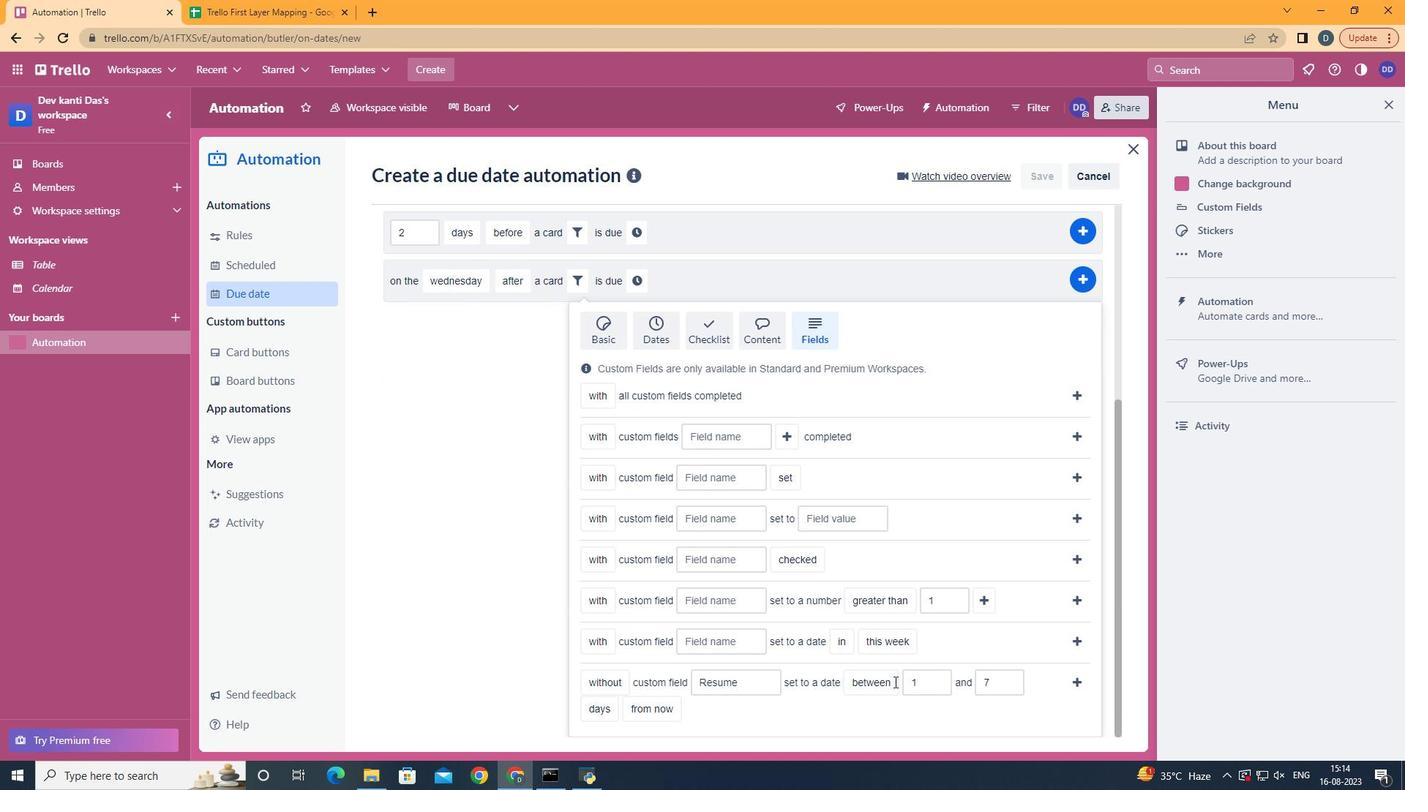
Action: Mouse moved to (664, 677)
Screenshot: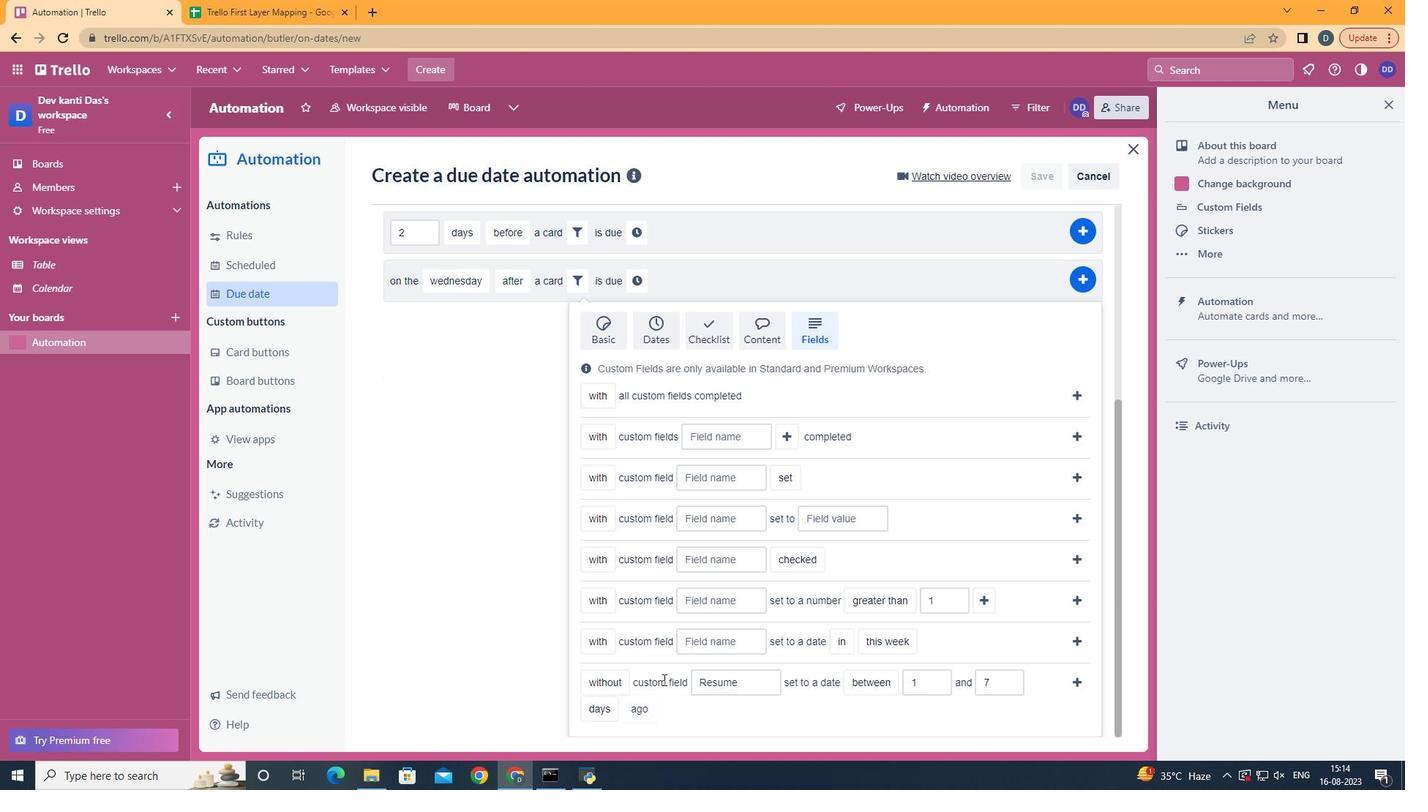 
Action: Mouse pressed left at (664, 677)
Screenshot: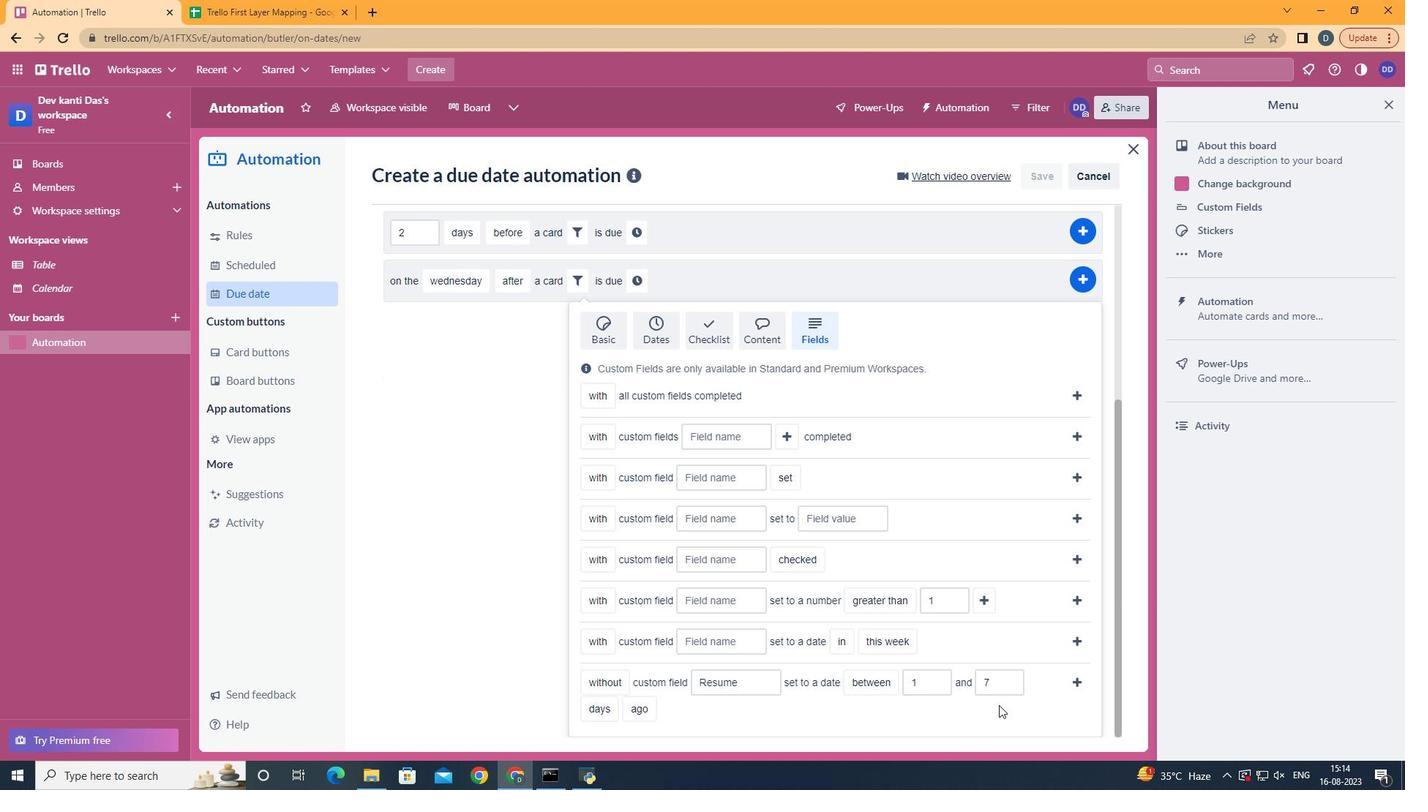 
Action: Mouse moved to (1070, 680)
Screenshot: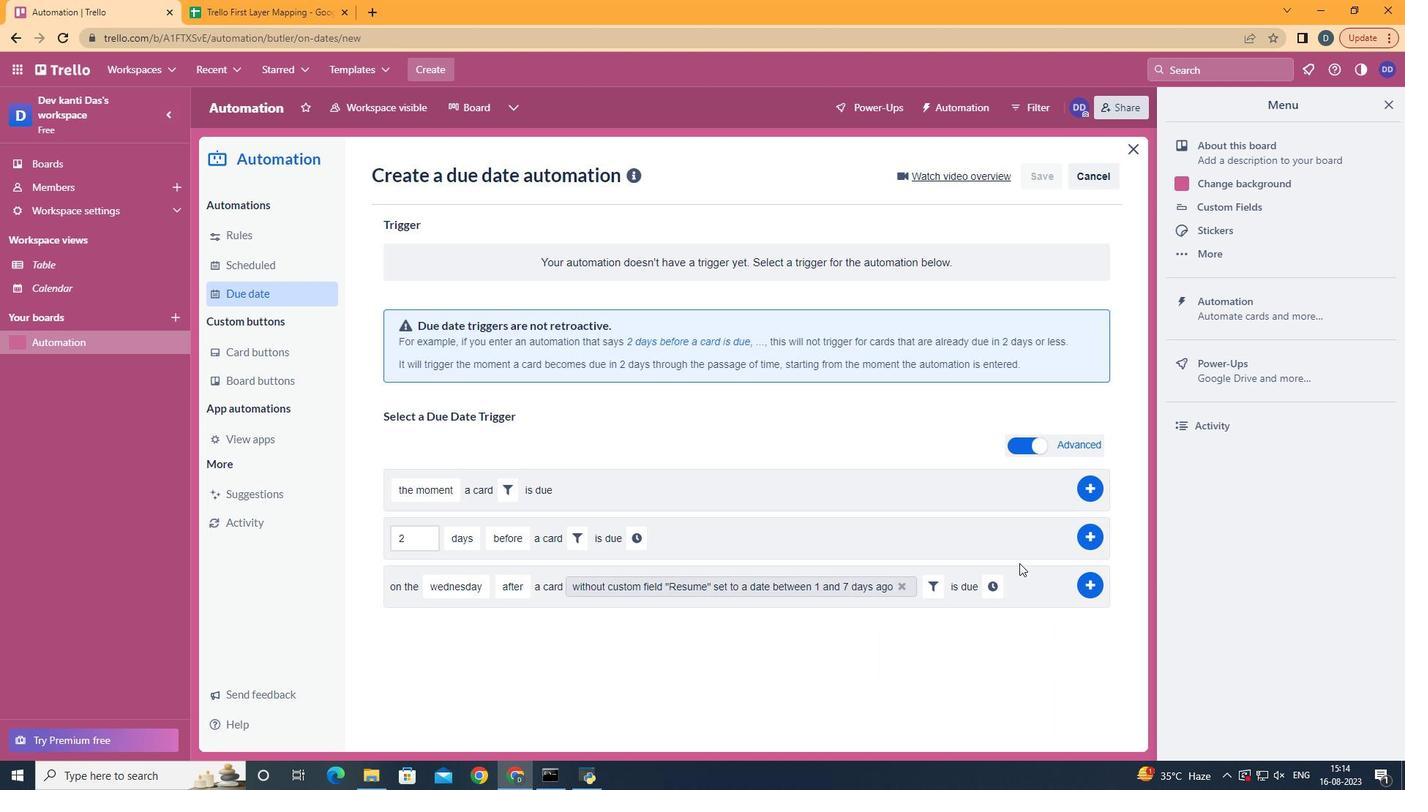 
Action: Mouse pressed left at (1070, 680)
Screenshot: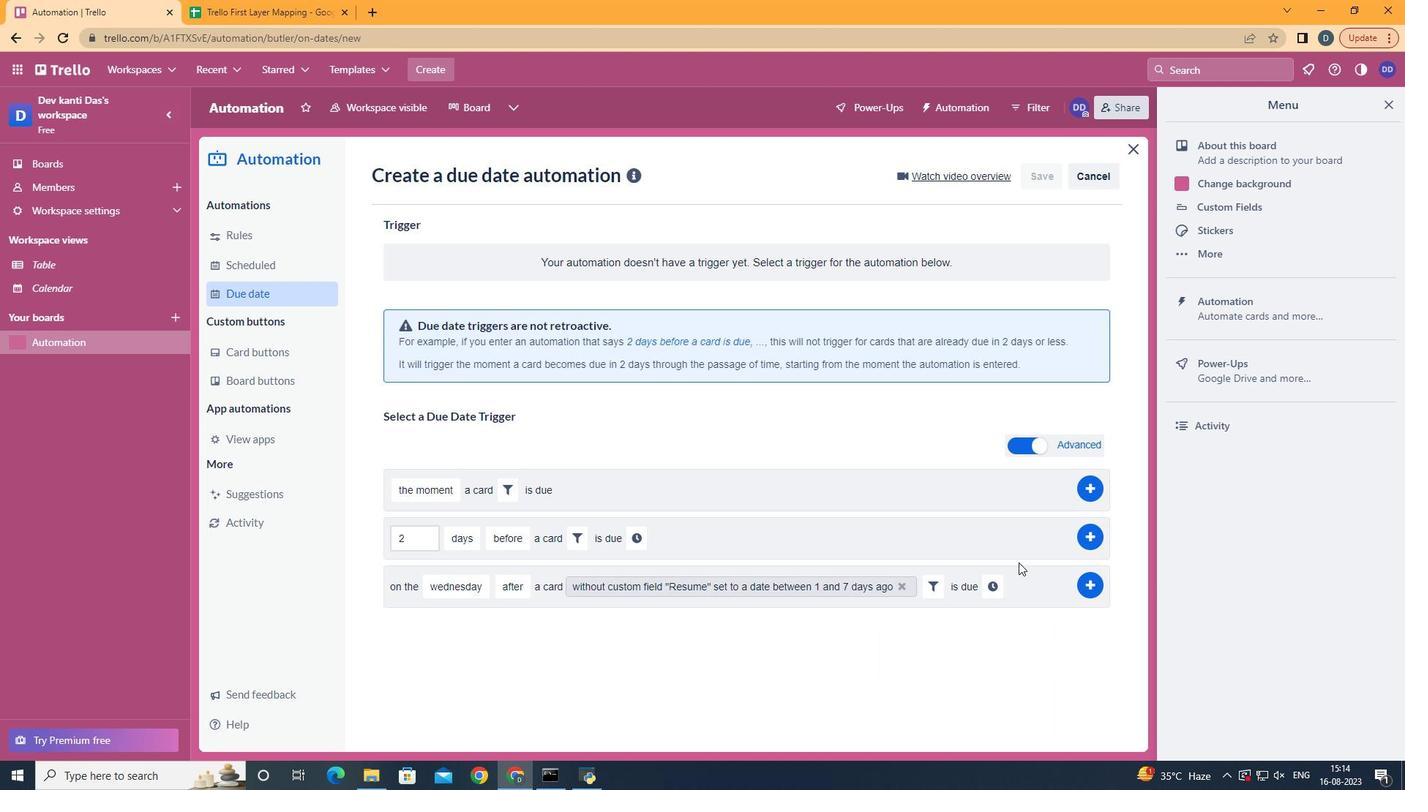 
Action: Mouse moved to (1002, 583)
Screenshot: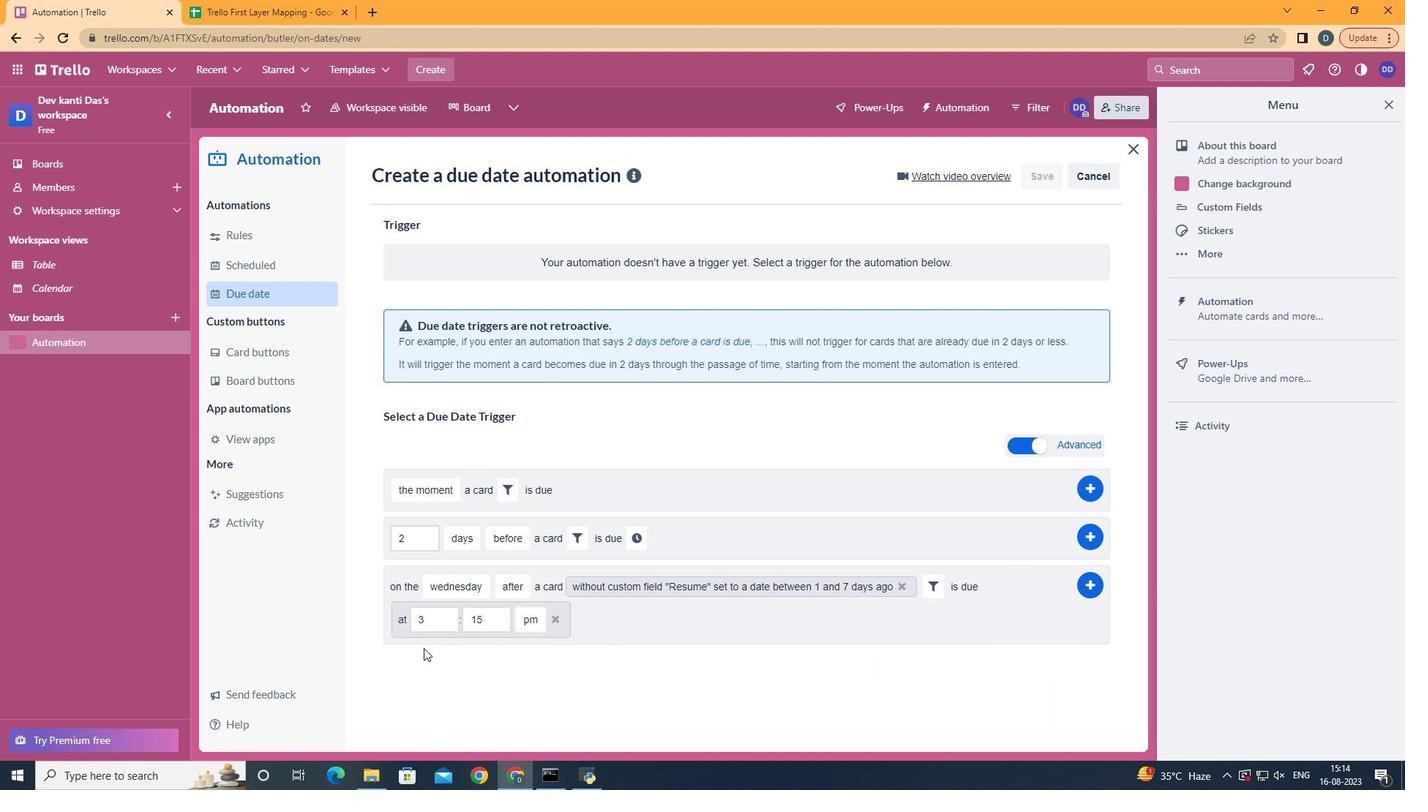 
Action: Mouse pressed left at (1002, 583)
Screenshot: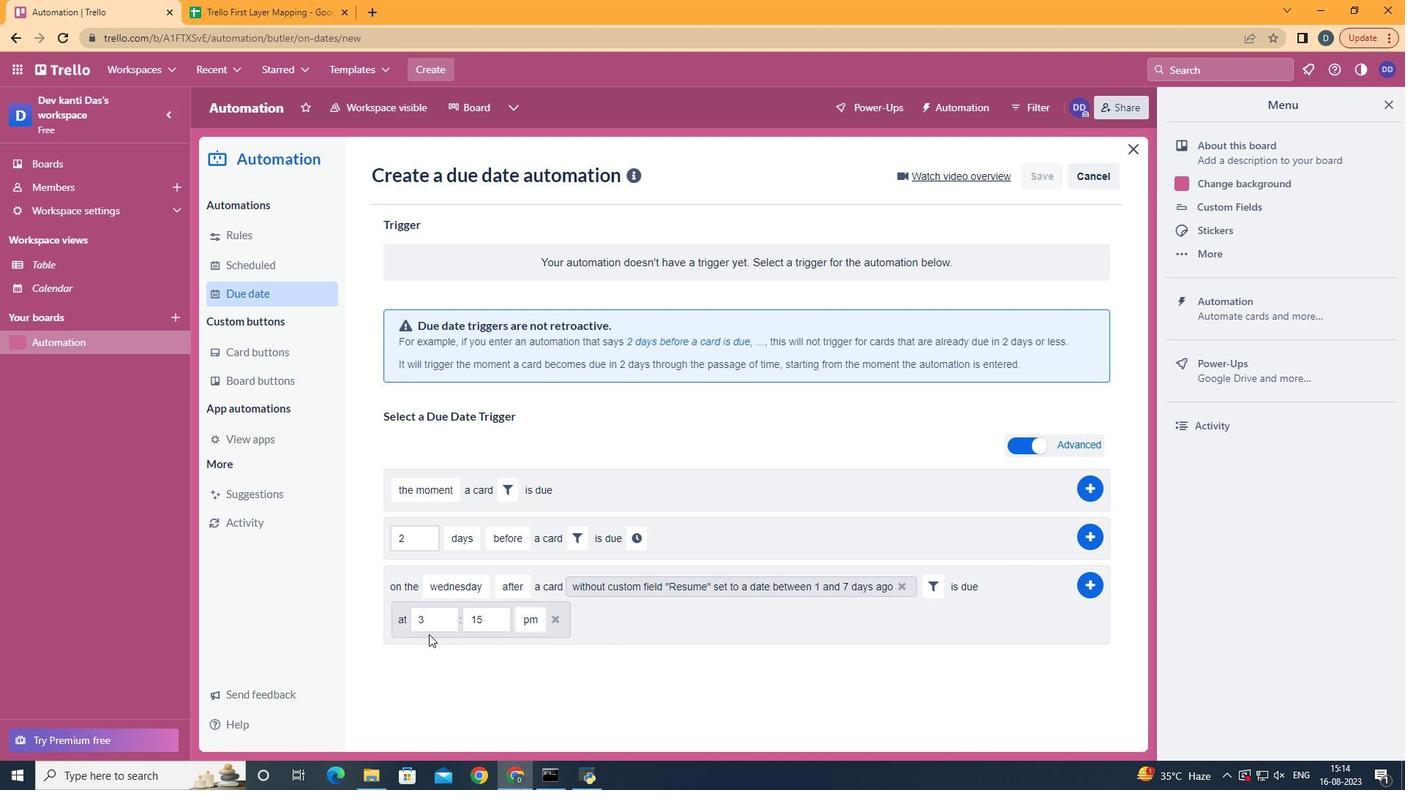 
Action: Mouse moved to (434, 620)
Screenshot: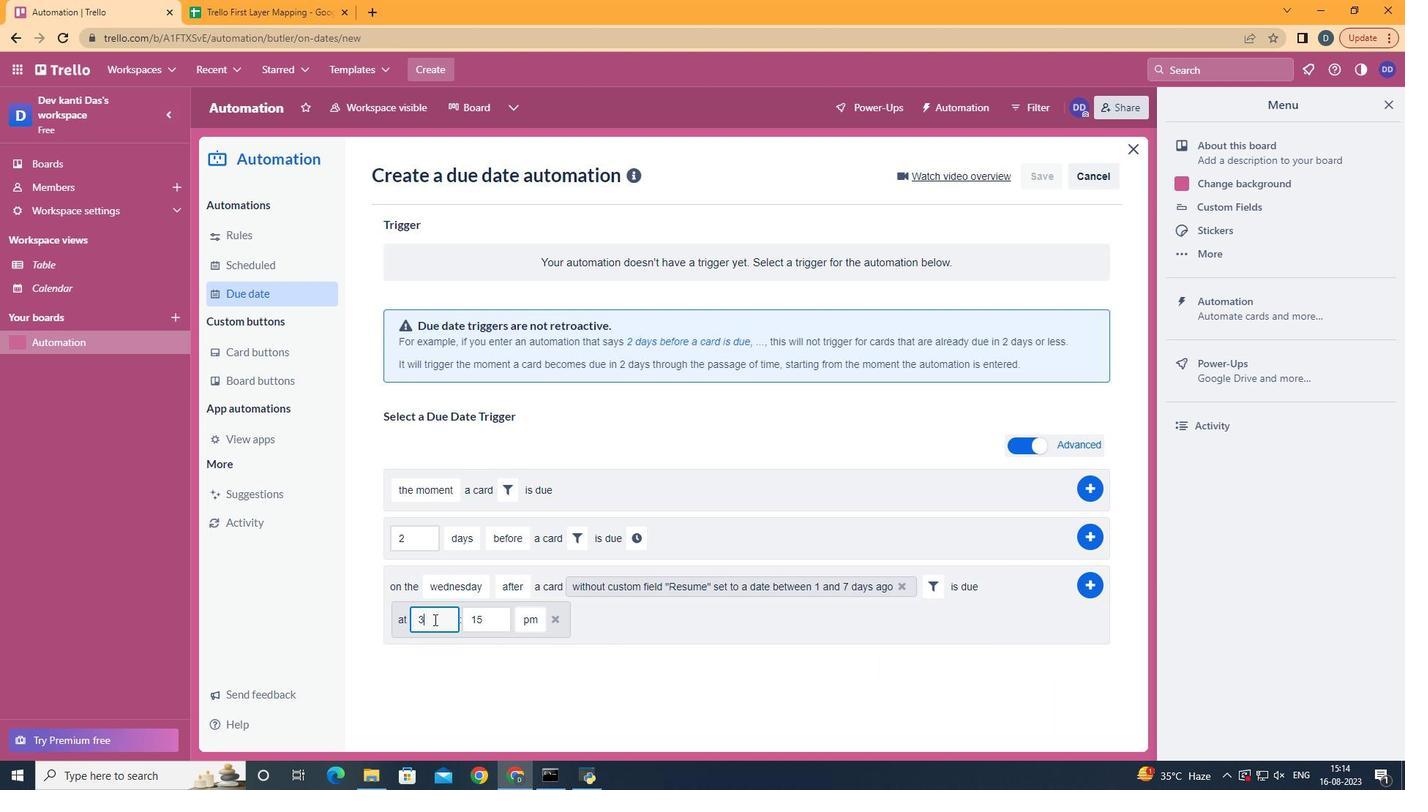 
Action: Mouse pressed left at (434, 620)
Screenshot: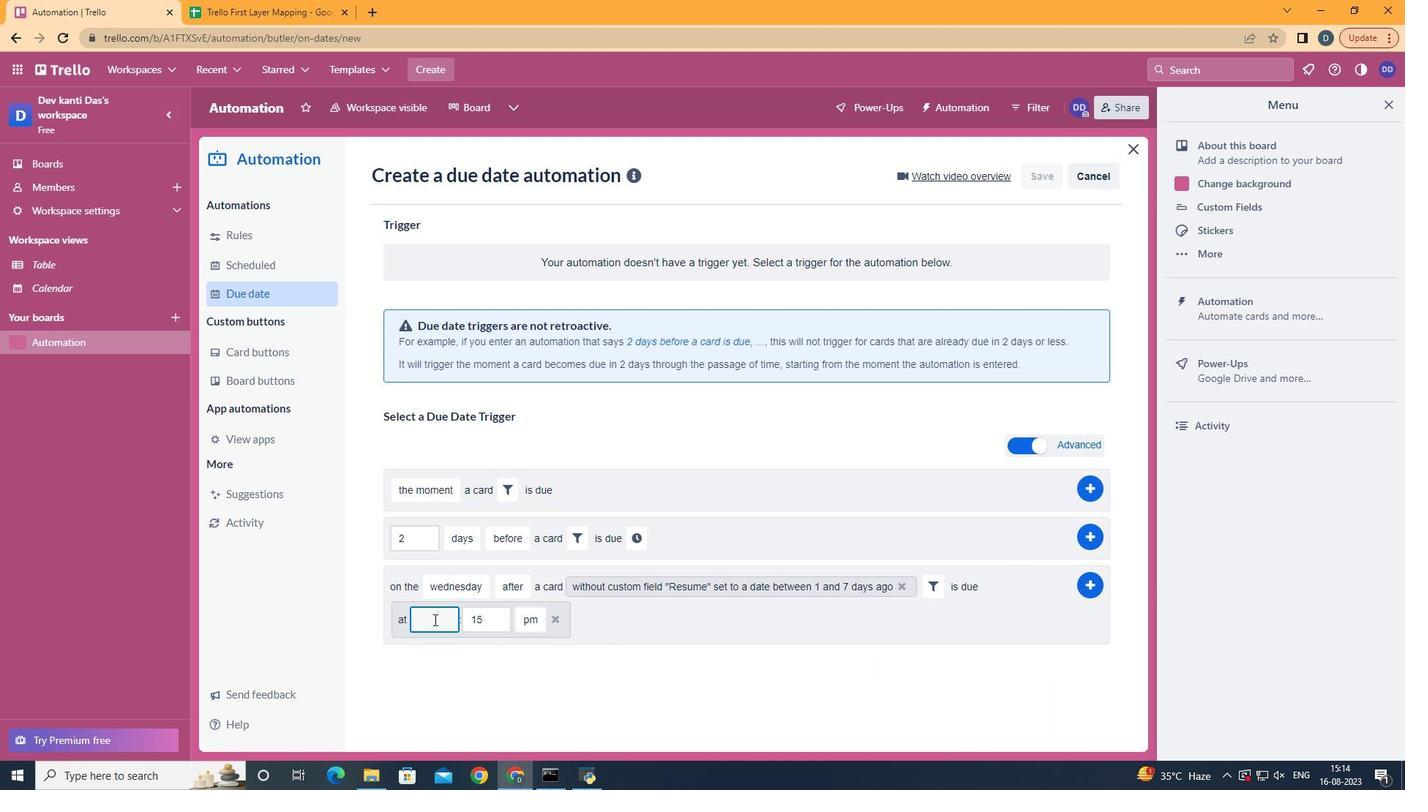 
Action: Key pressed <Key.backspace>11
Screenshot: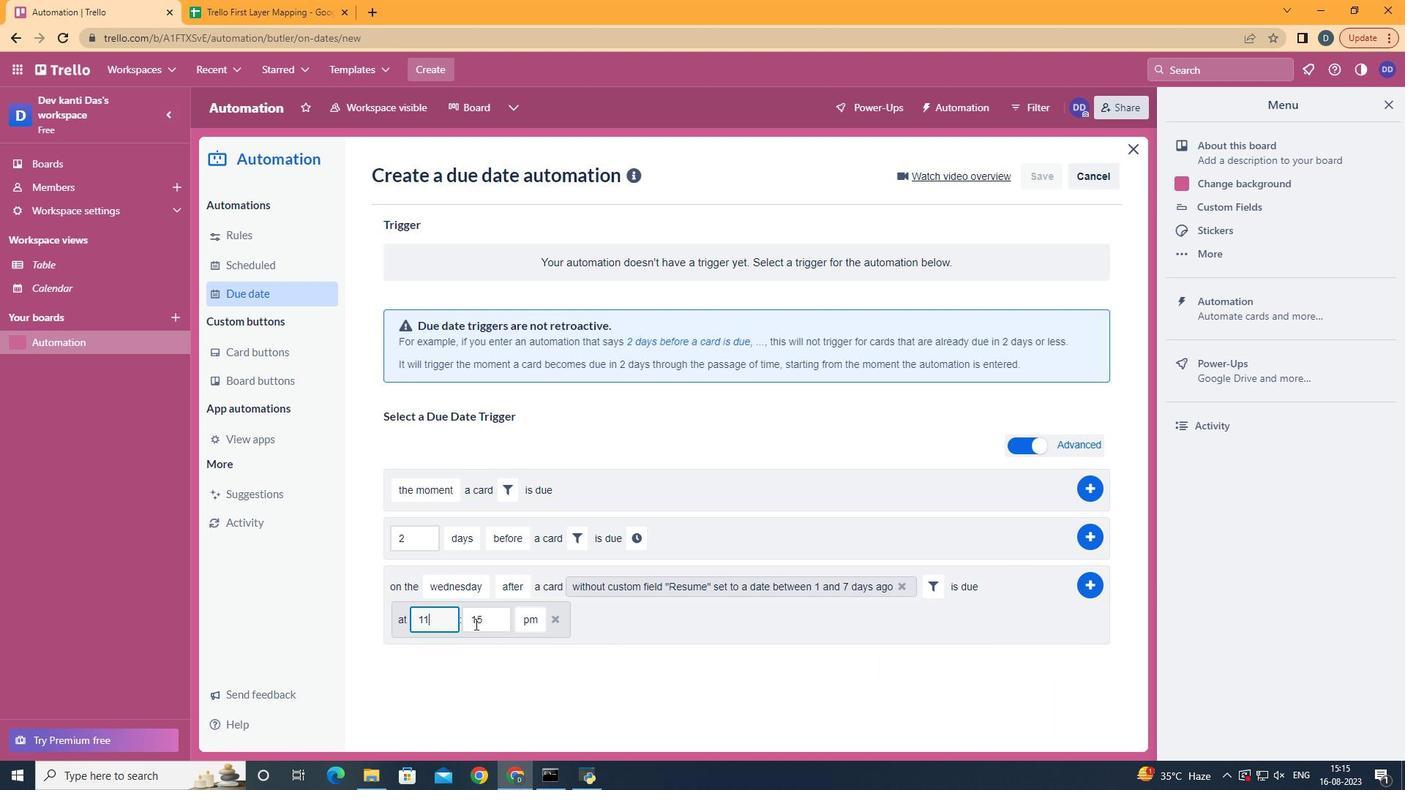 
Action: Mouse moved to (498, 620)
Screenshot: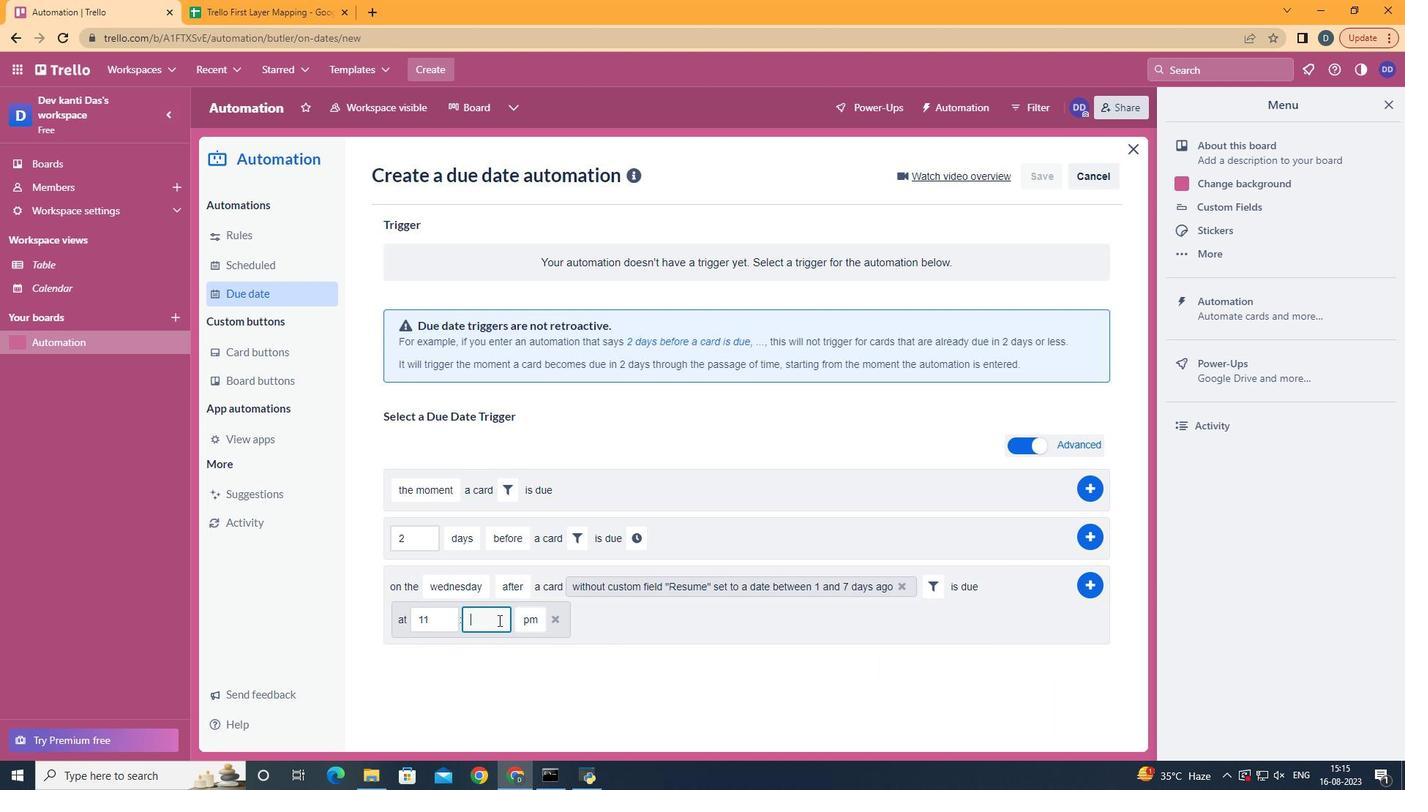 
Action: Mouse pressed left at (498, 620)
Screenshot: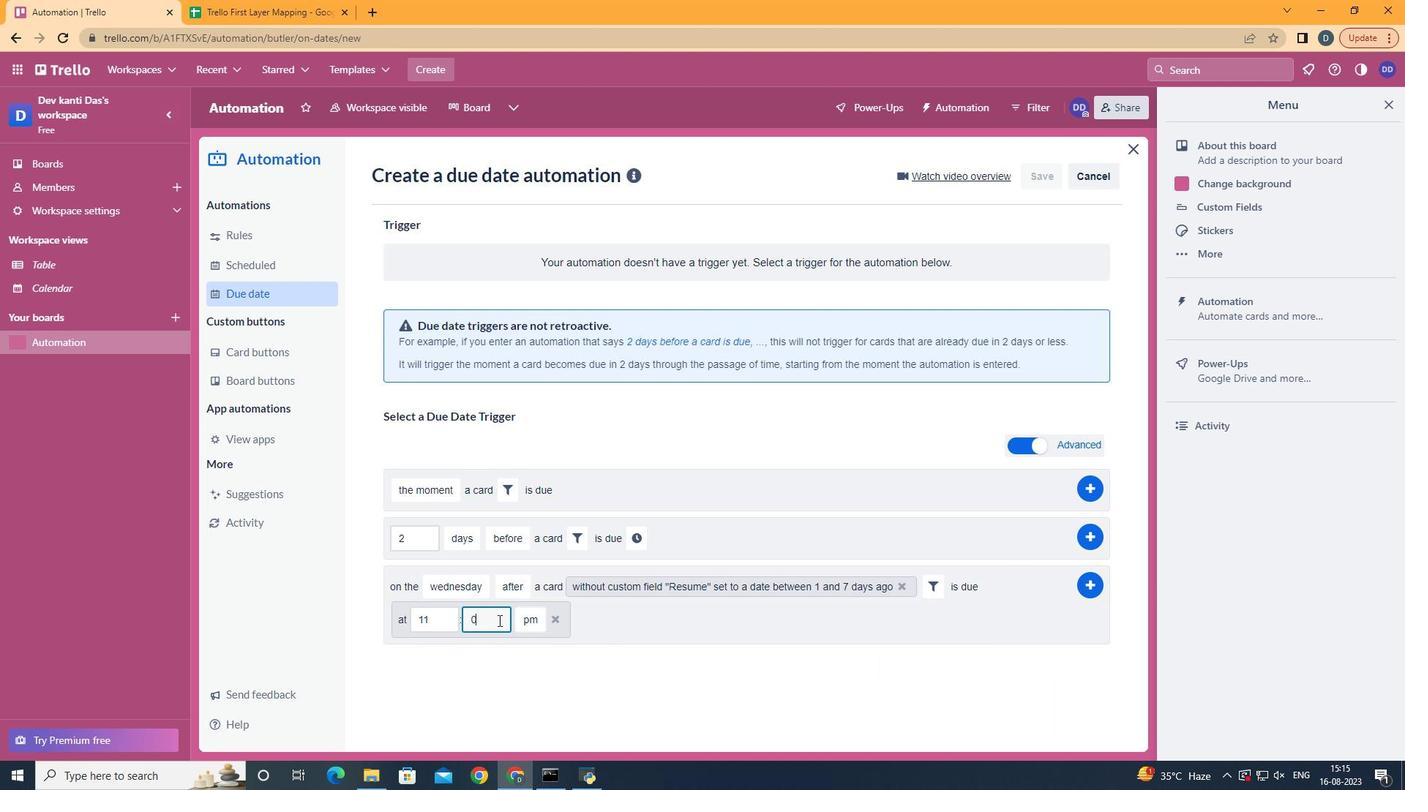 
Action: Key pressed <Key.backspace><Key.backspace>00
Screenshot: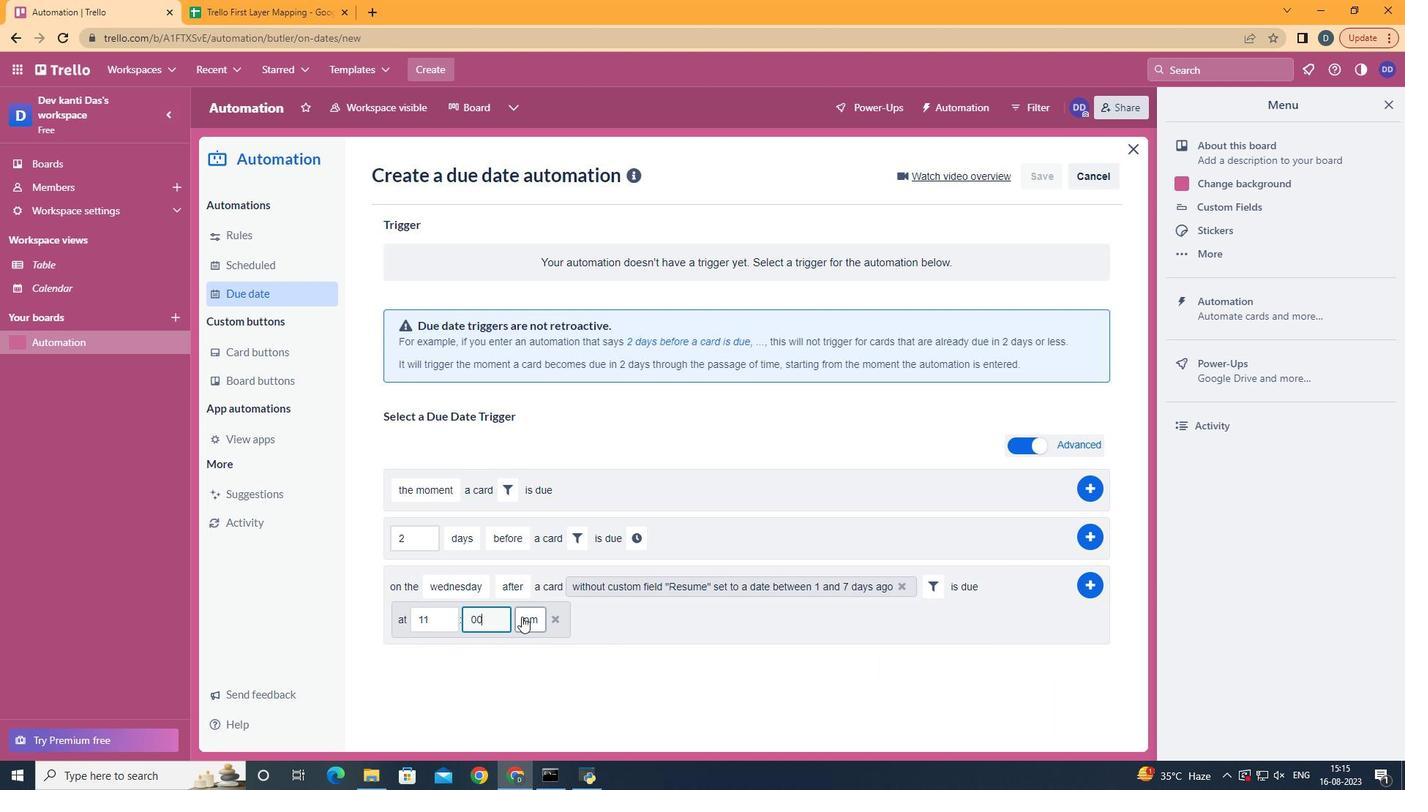 
Action: Mouse moved to (532, 638)
Screenshot: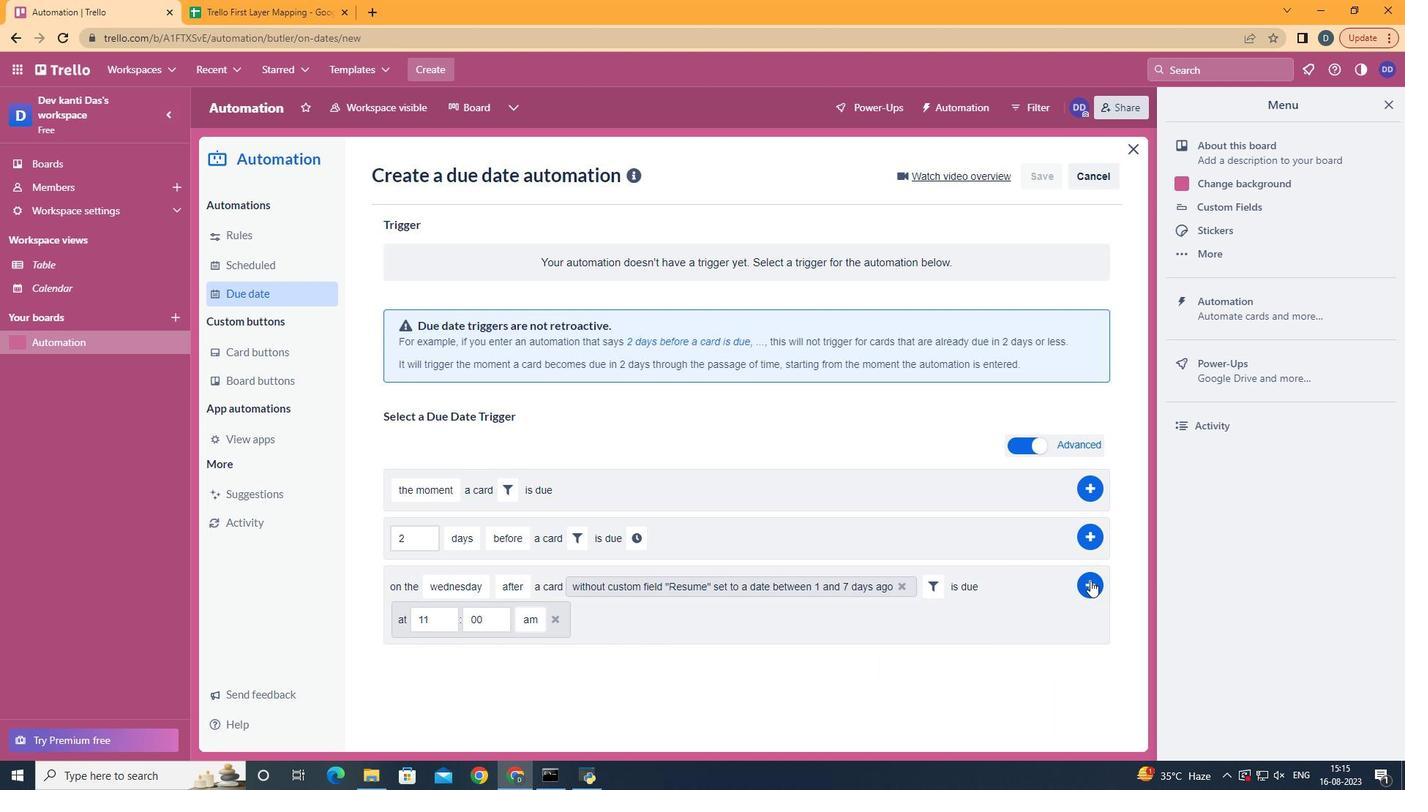 
Action: Mouse pressed left at (532, 638)
Screenshot: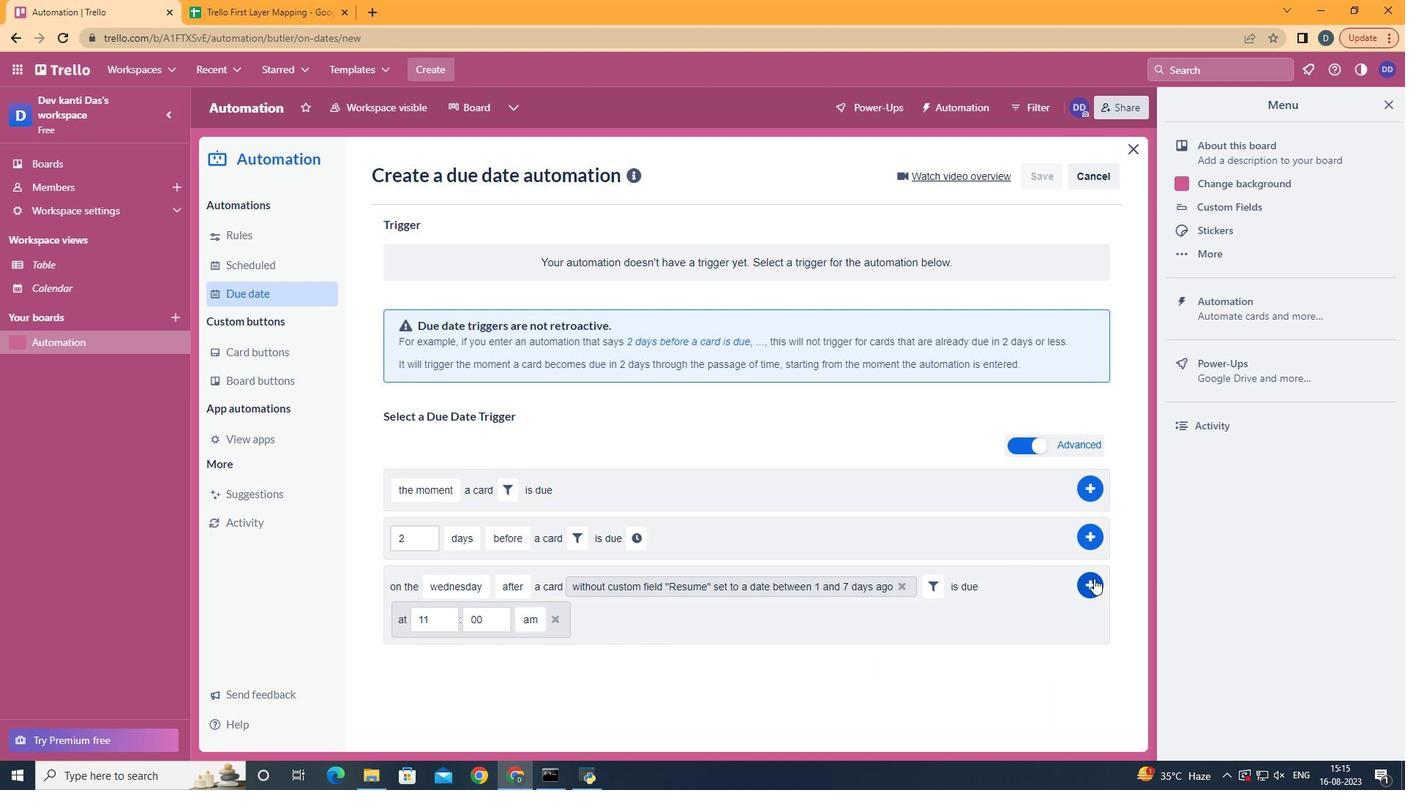 
Action: Mouse moved to (1095, 578)
Screenshot: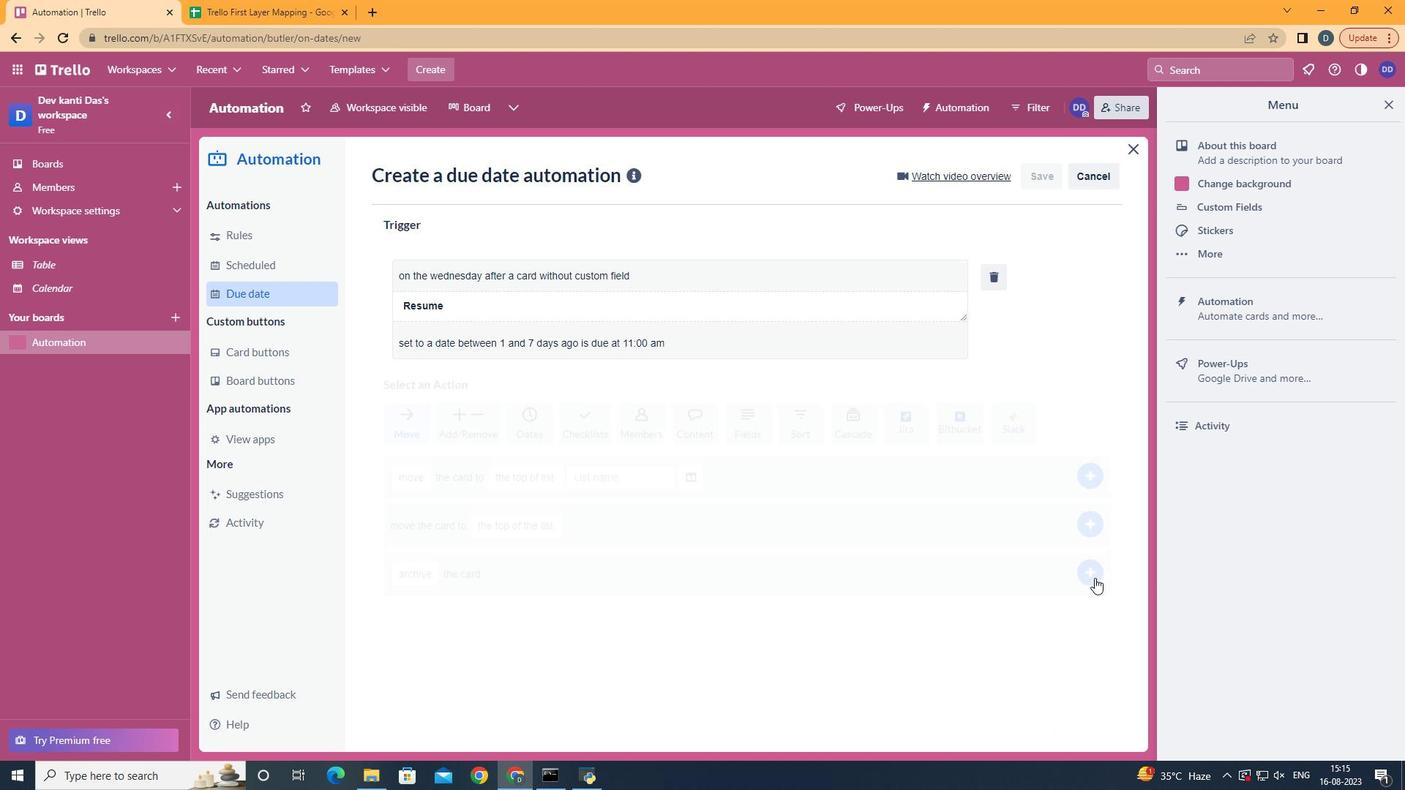 
Action: Mouse pressed left at (1095, 578)
Screenshot: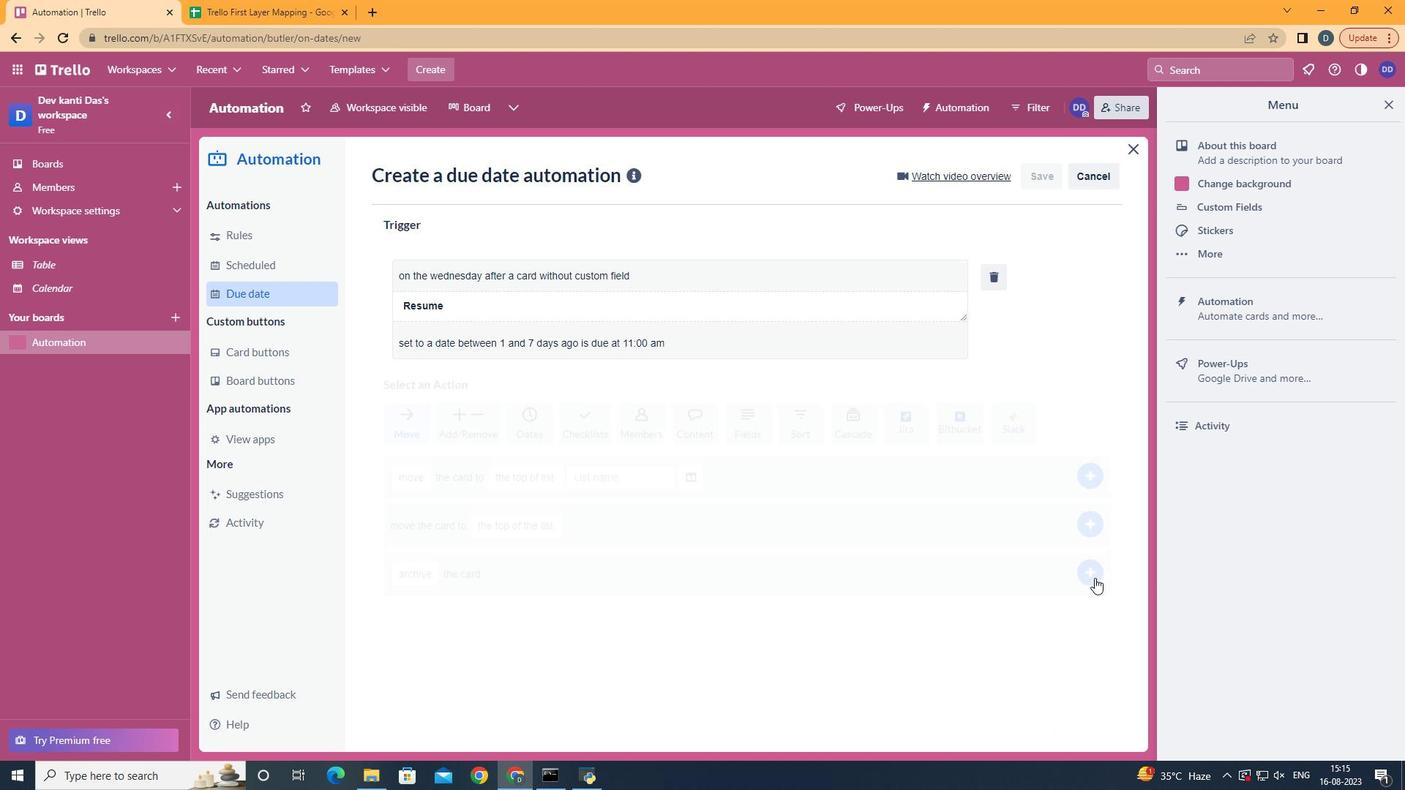
